 Task: Add a signature Juanita Young containing With sincere appreciation and gratitude, Juanita Young to email address softage.5@softage.net and add a label Debugging
Action: Mouse moved to (972, 80)
Screenshot: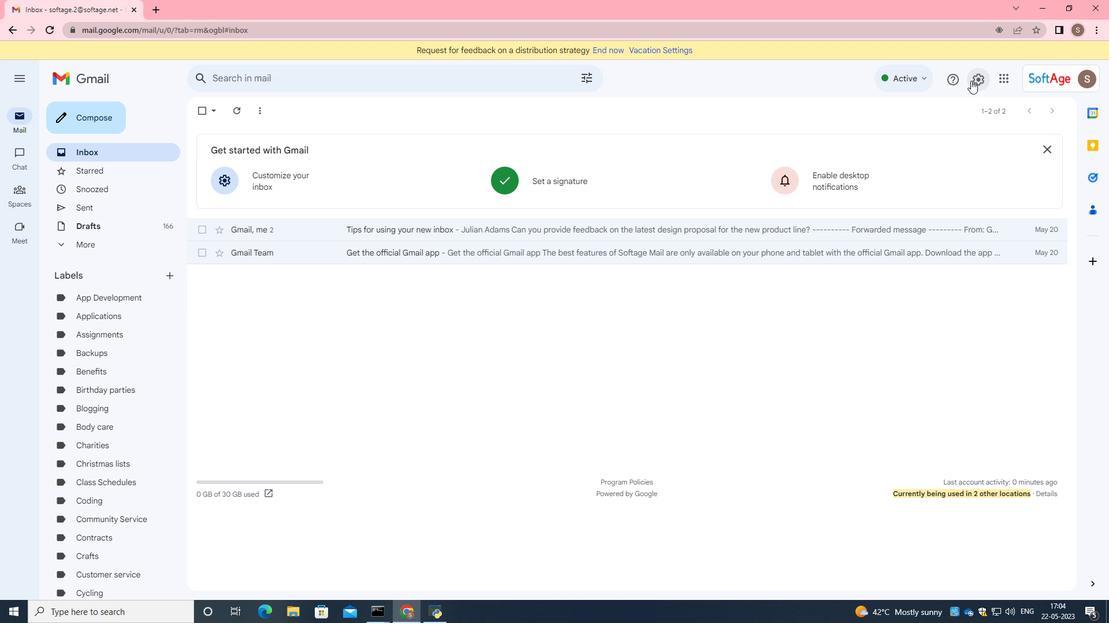 
Action: Mouse pressed left at (972, 80)
Screenshot: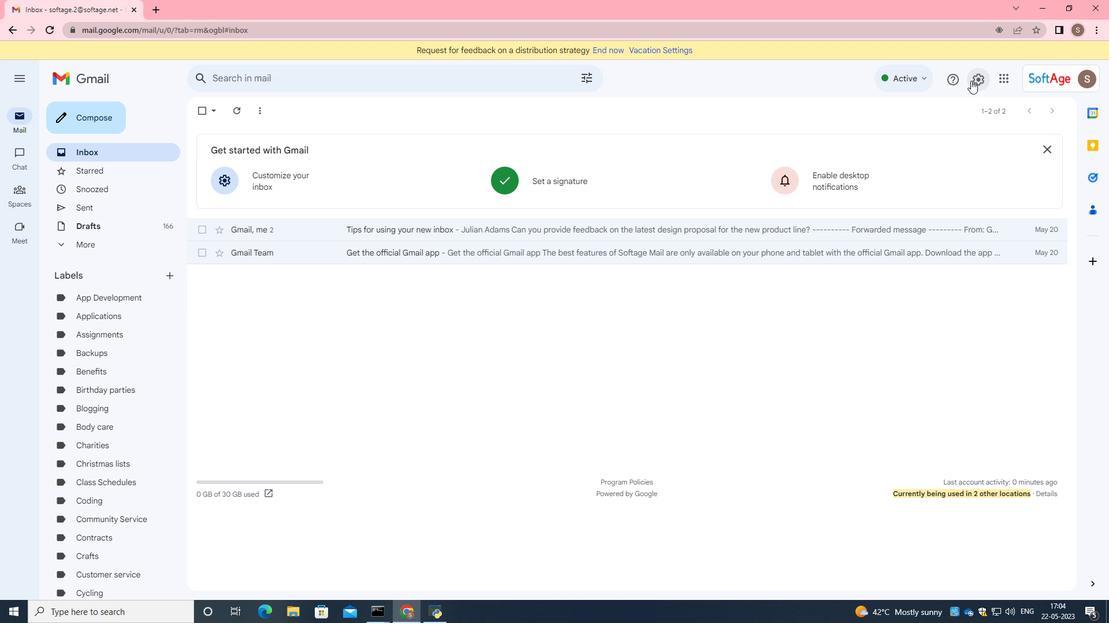 
Action: Mouse moved to (941, 137)
Screenshot: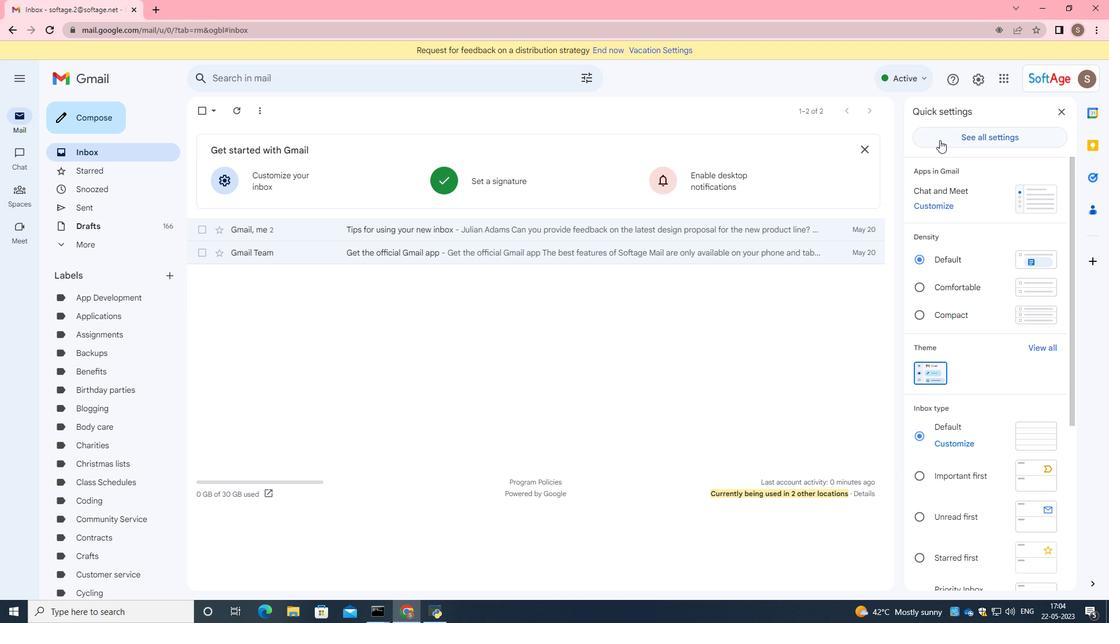 
Action: Mouse pressed left at (941, 137)
Screenshot: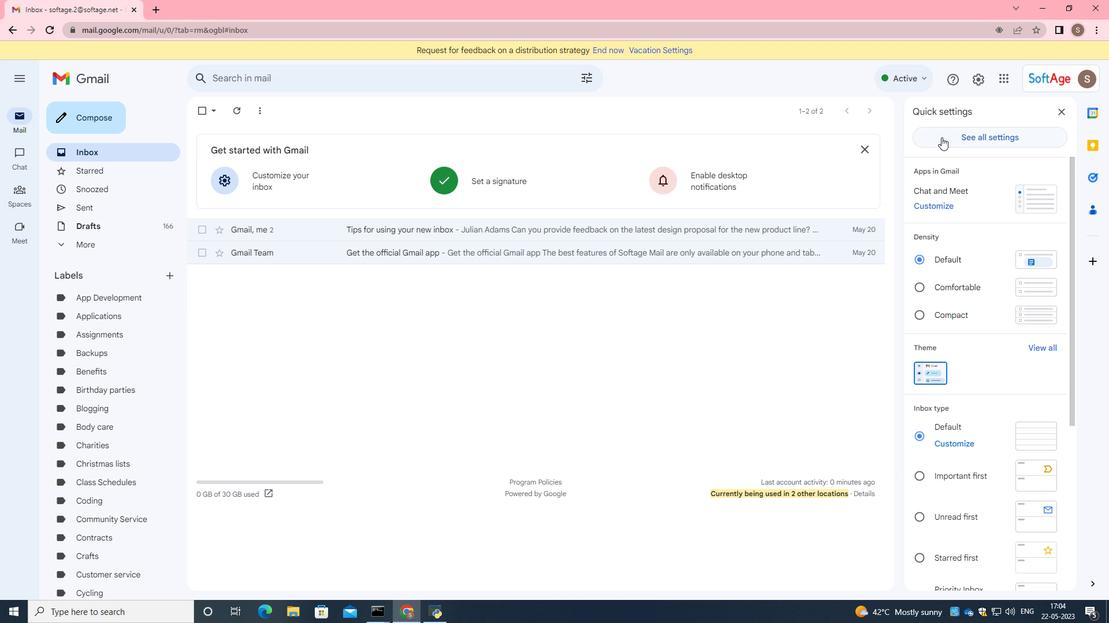 
Action: Mouse moved to (517, 280)
Screenshot: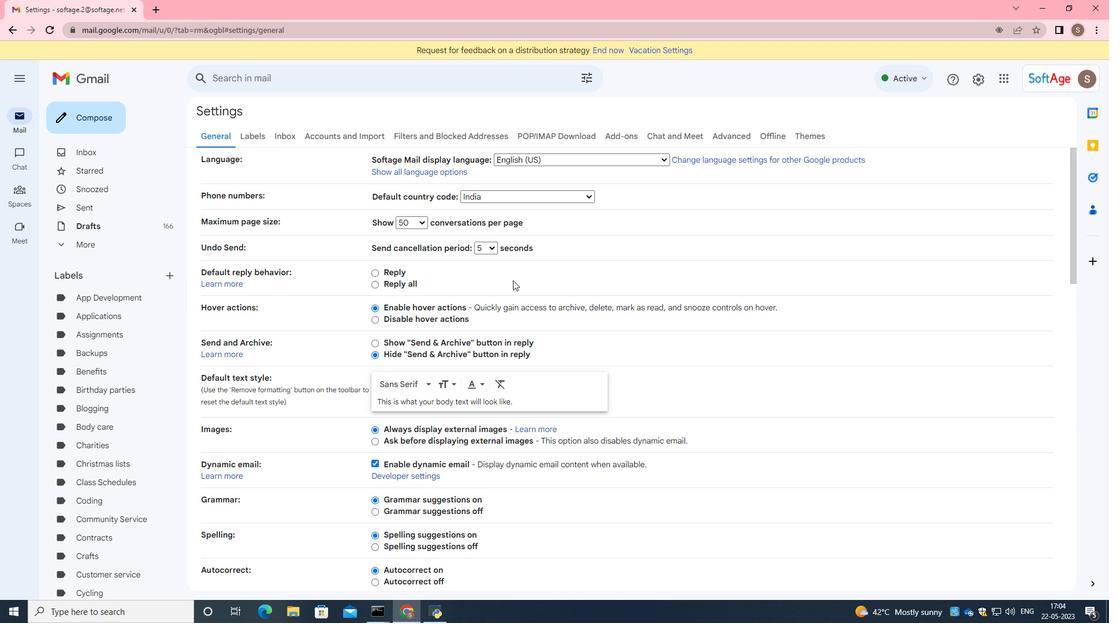 
Action: Mouse scrolled (517, 280) with delta (0, 0)
Screenshot: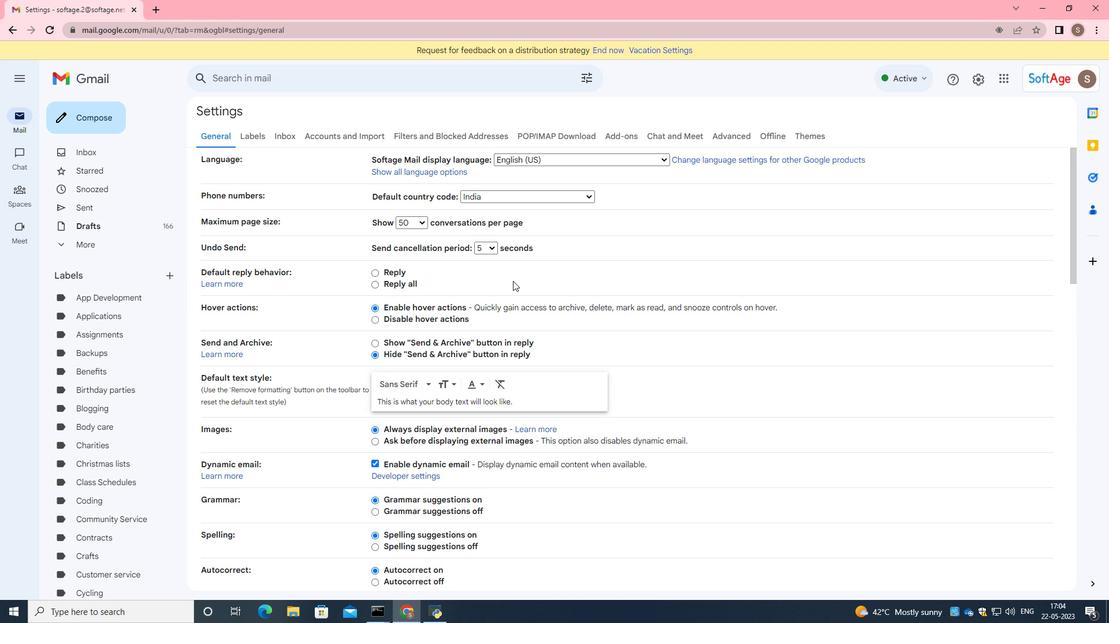 
Action: Mouse moved to (517, 280)
Screenshot: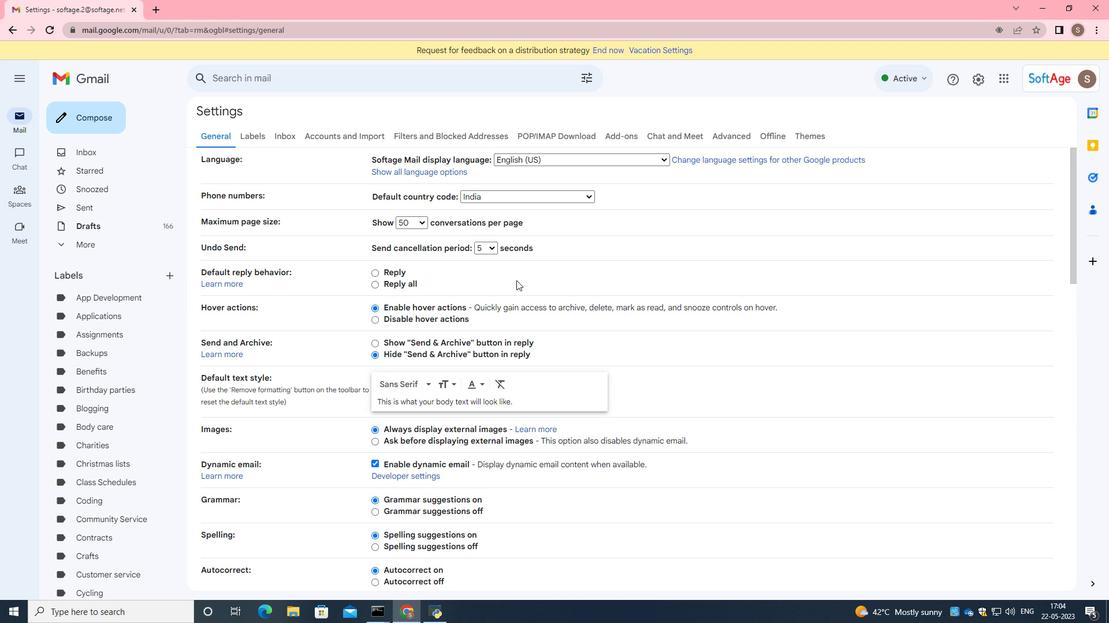 
Action: Mouse scrolled (517, 280) with delta (0, 0)
Screenshot: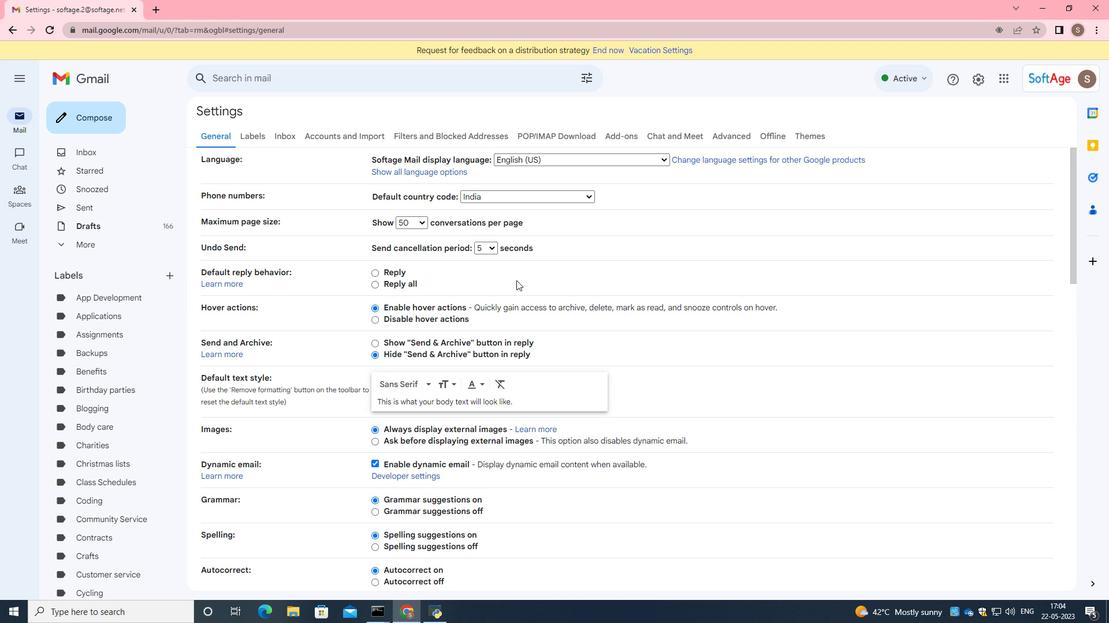 
Action: Mouse scrolled (517, 280) with delta (0, 0)
Screenshot: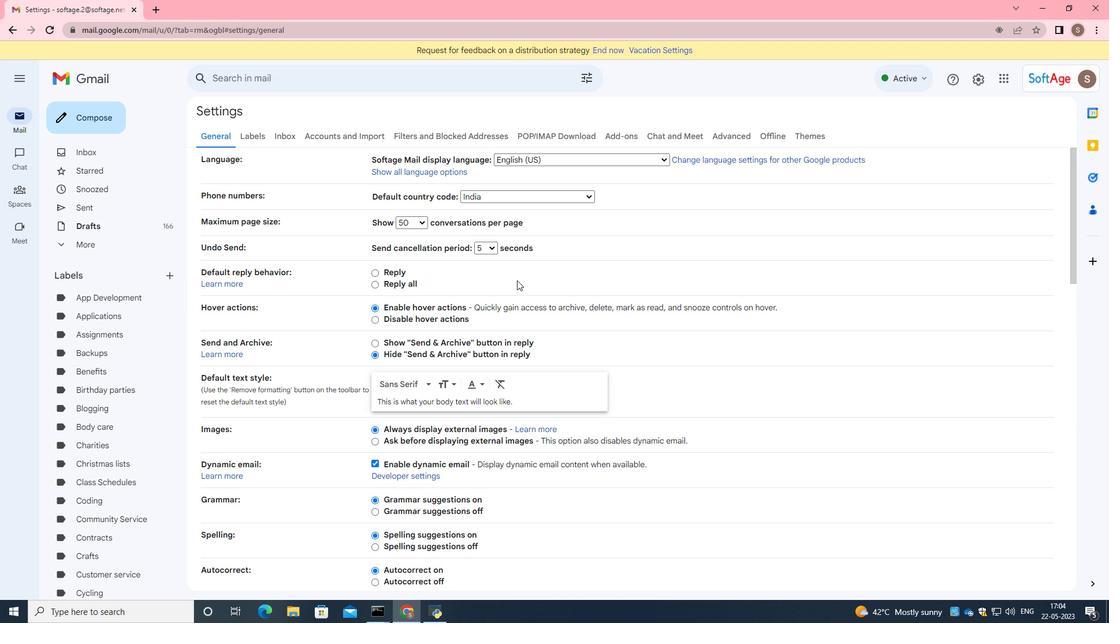 
Action: Mouse scrolled (517, 280) with delta (0, 0)
Screenshot: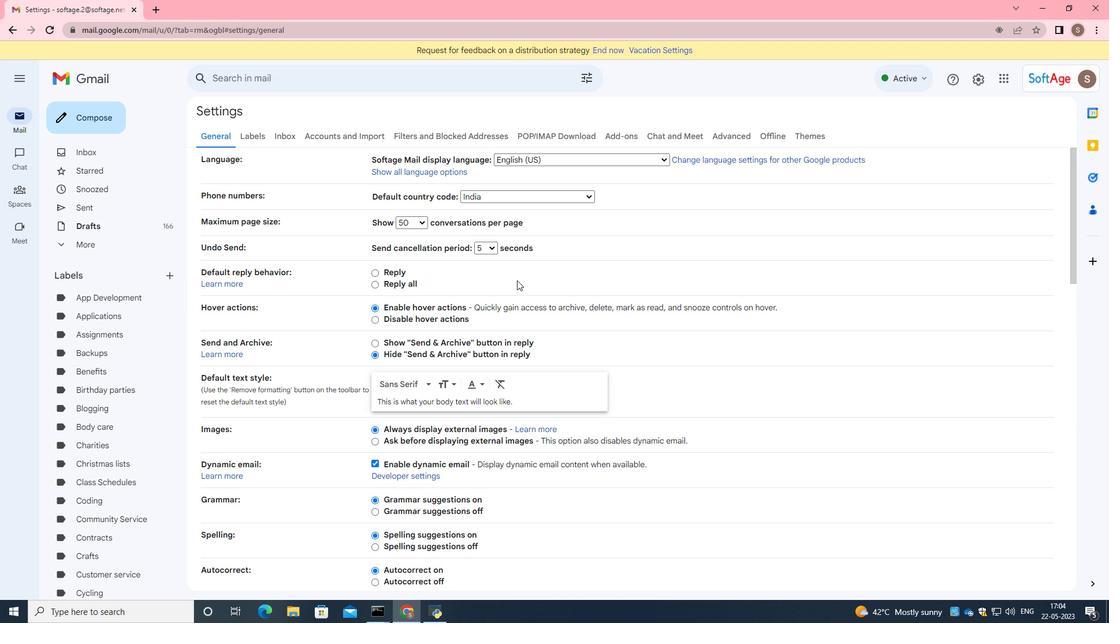 
Action: Mouse moved to (518, 280)
Screenshot: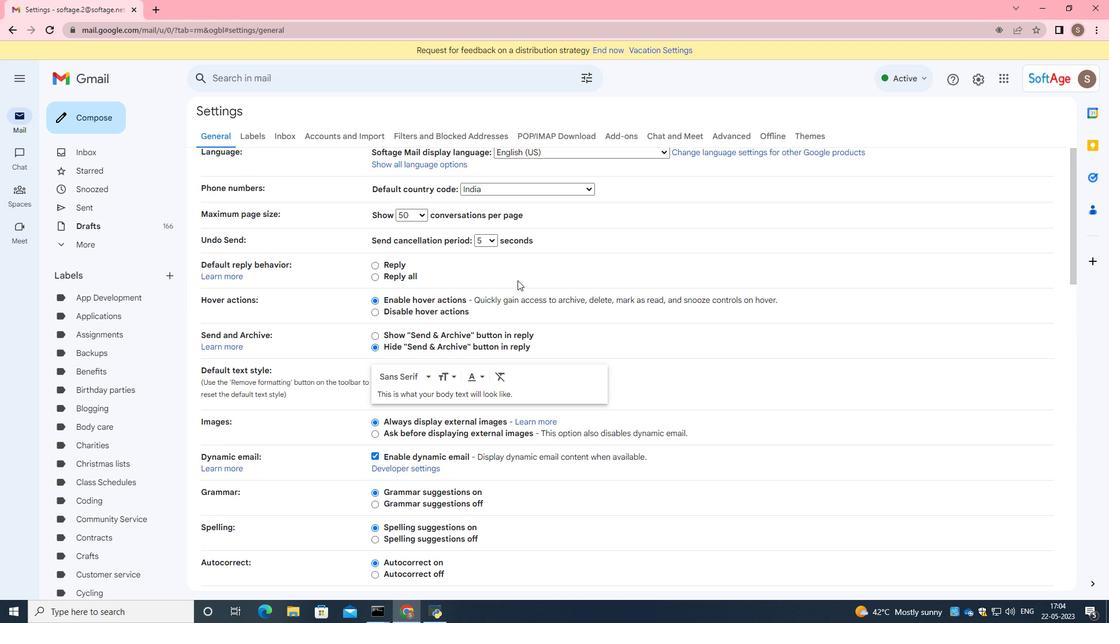 
Action: Mouse scrolled (518, 280) with delta (0, 0)
Screenshot: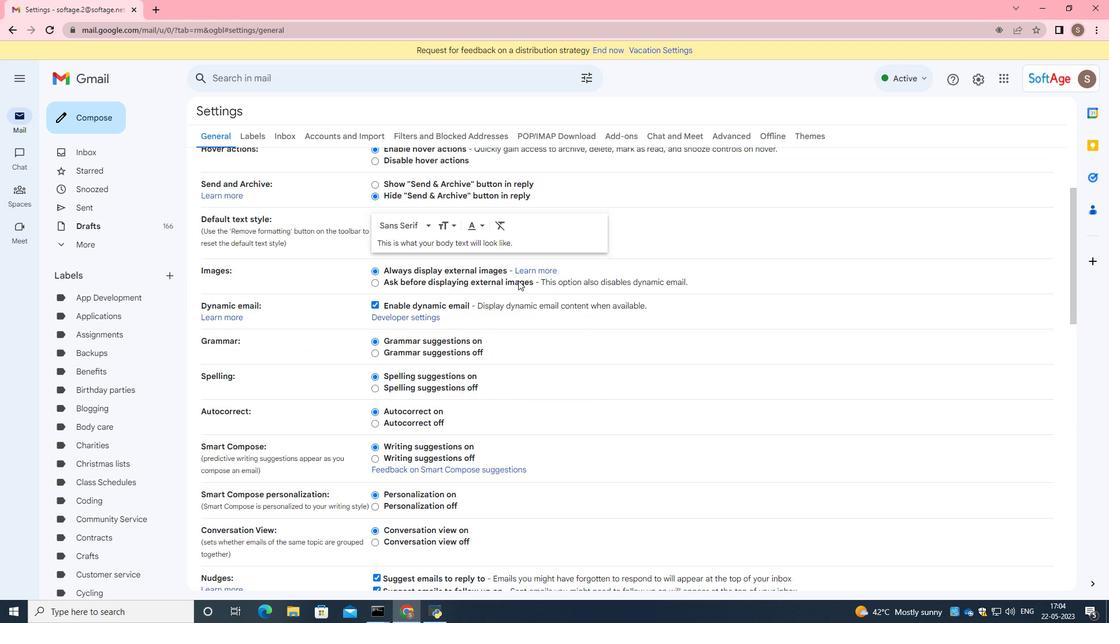 
Action: Mouse scrolled (518, 280) with delta (0, 0)
Screenshot: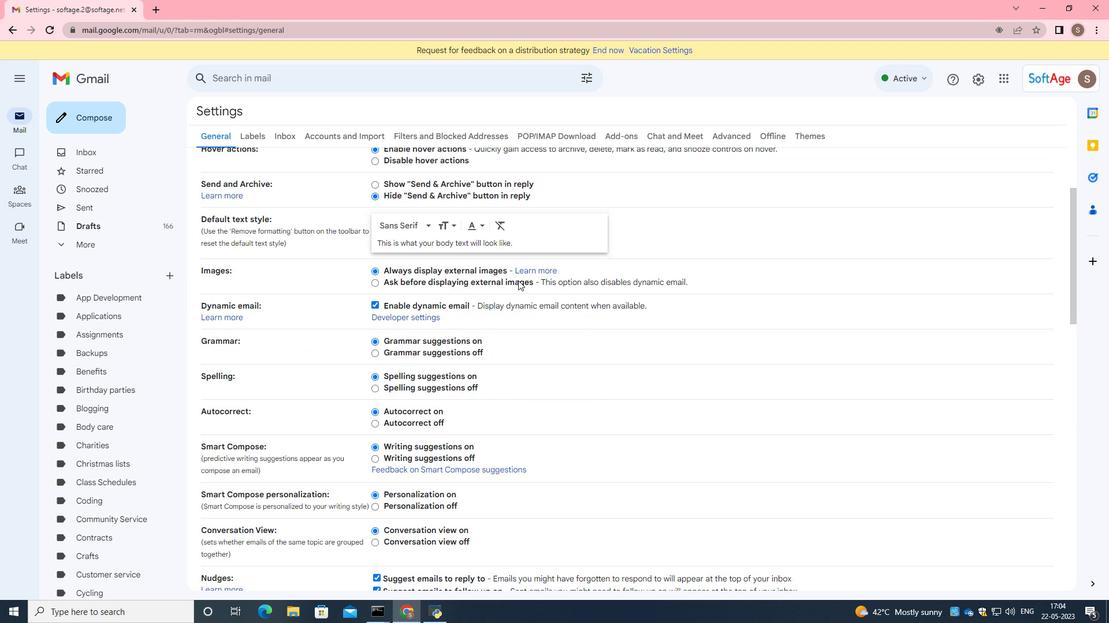 
Action: Mouse scrolled (518, 280) with delta (0, 0)
Screenshot: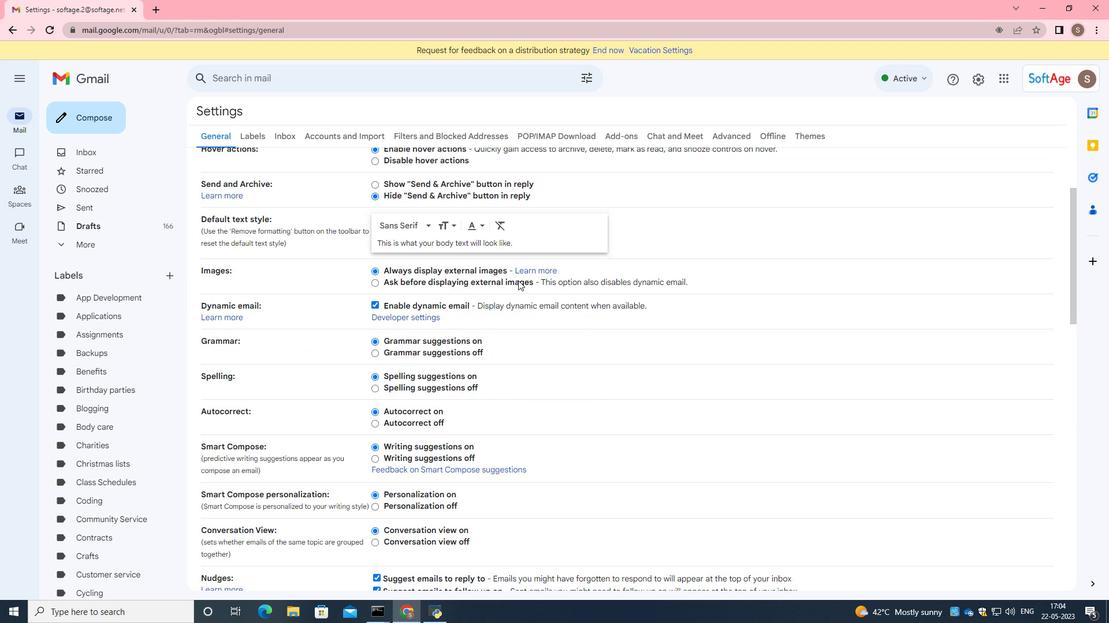 
Action: Mouse scrolled (518, 280) with delta (0, 0)
Screenshot: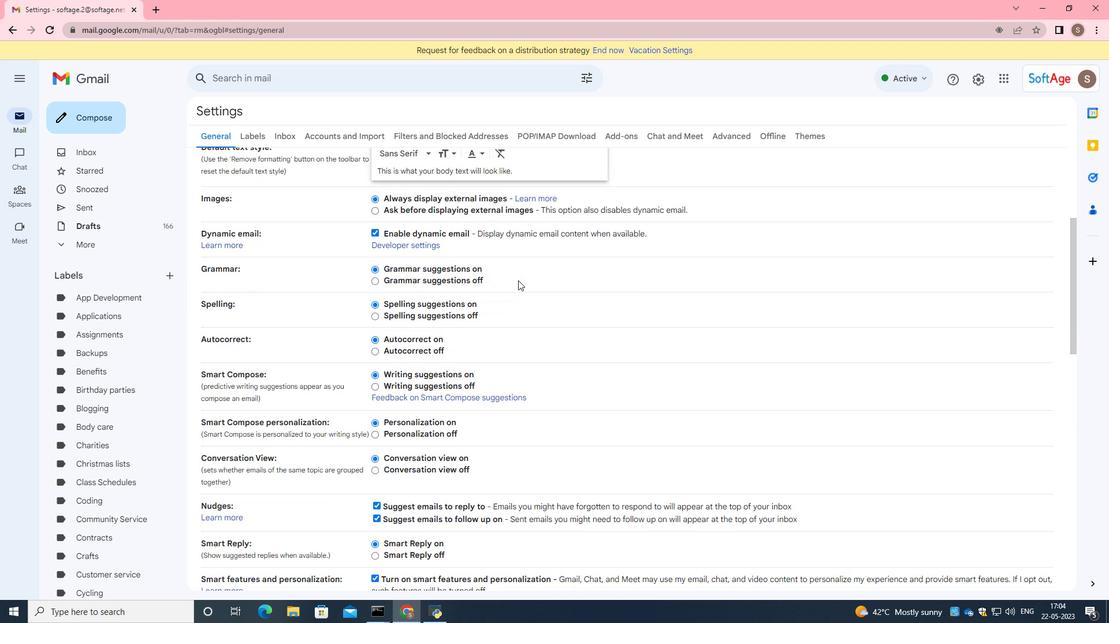 
Action: Mouse scrolled (518, 280) with delta (0, 0)
Screenshot: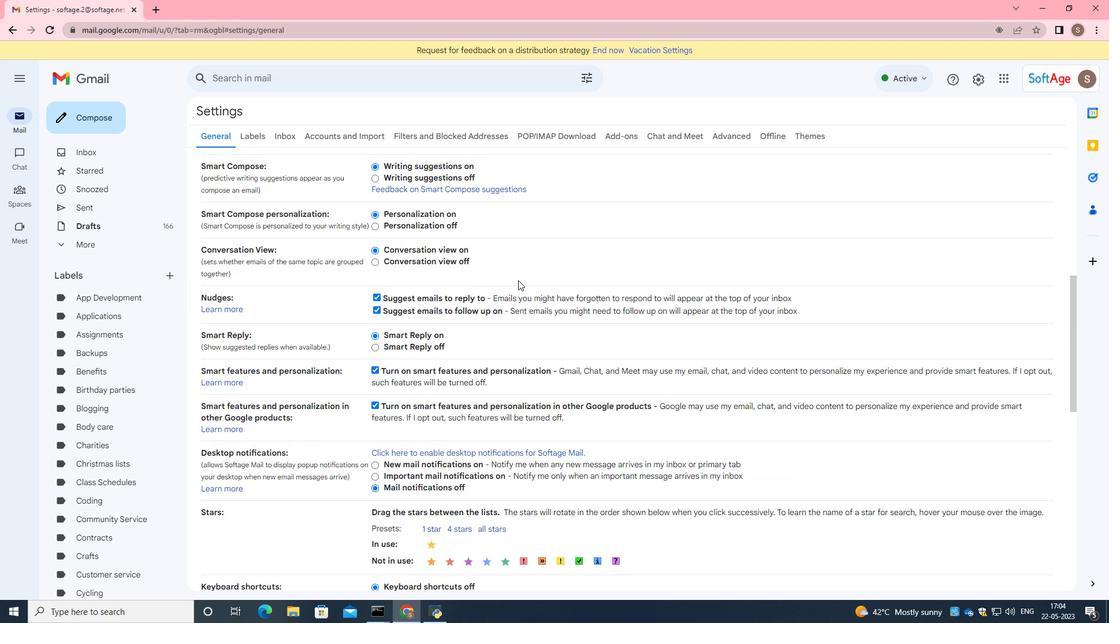 
Action: Mouse scrolled (518, 280) with delta (0, 0)
Screenshot: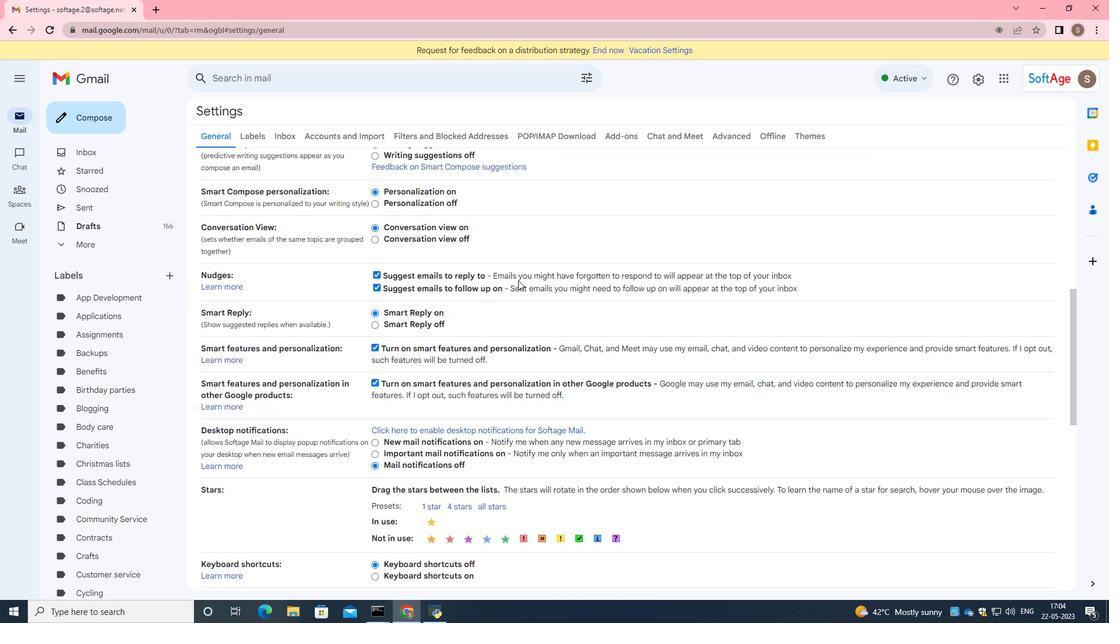 
Action: Mouse scrolled (518, 280) with delta (0, 0)
Screenshot: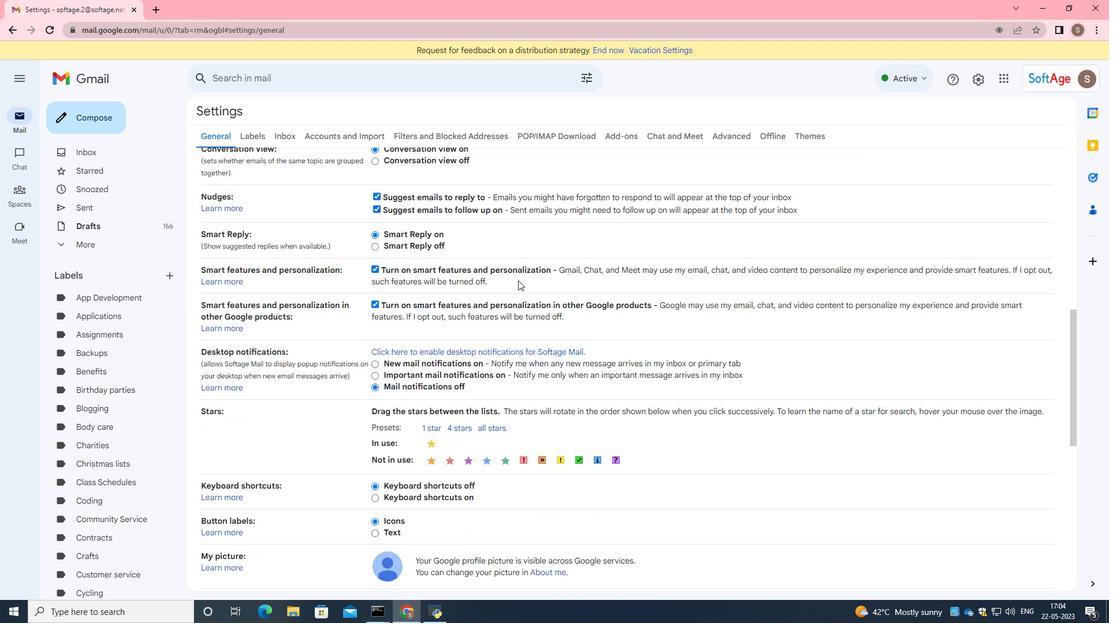 
Action: Mouse scrolled (518, 280) with delta (0, 0)
Screenshot: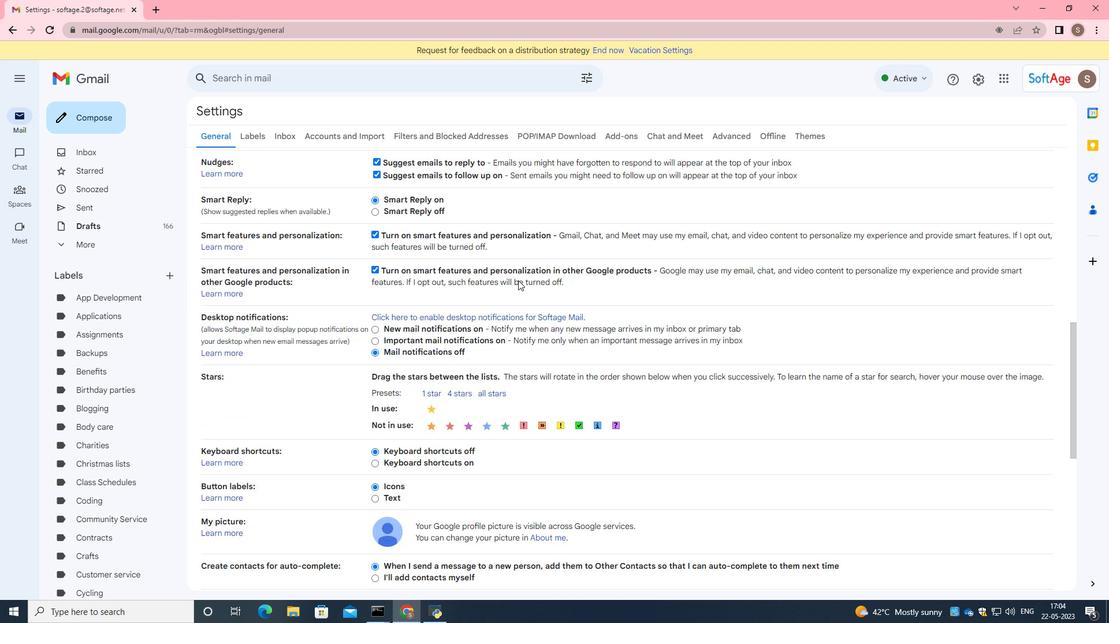 
Action: Mouse scrolled (518, 280) with delta (0, 0)
Screenshot: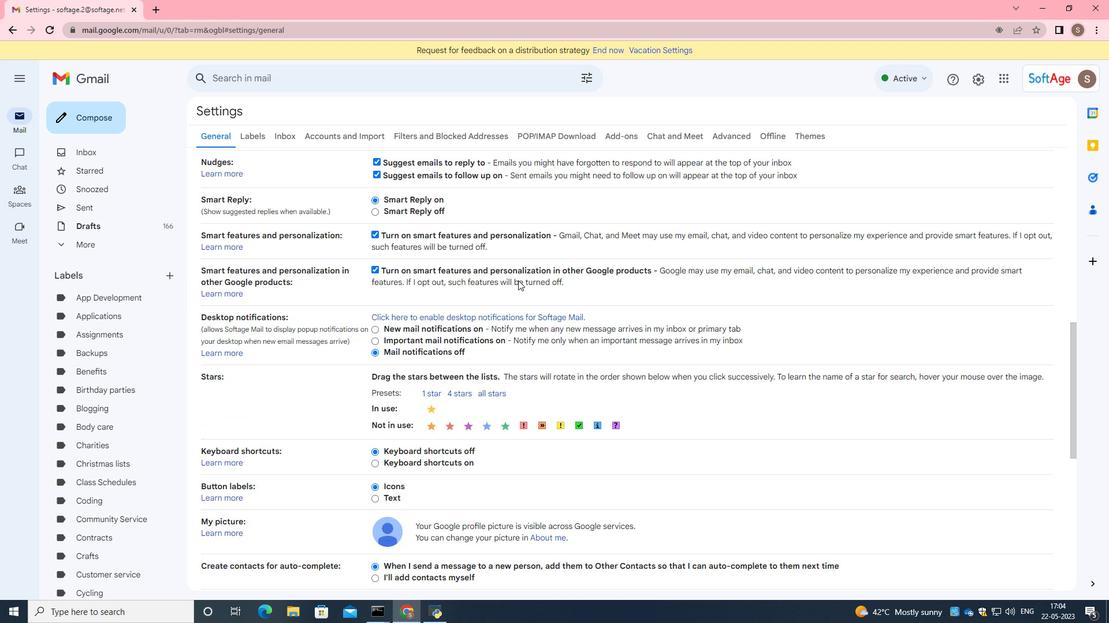 
Action: Mouse scrolled (518, 280) with delta (0, 0)
Screenshot: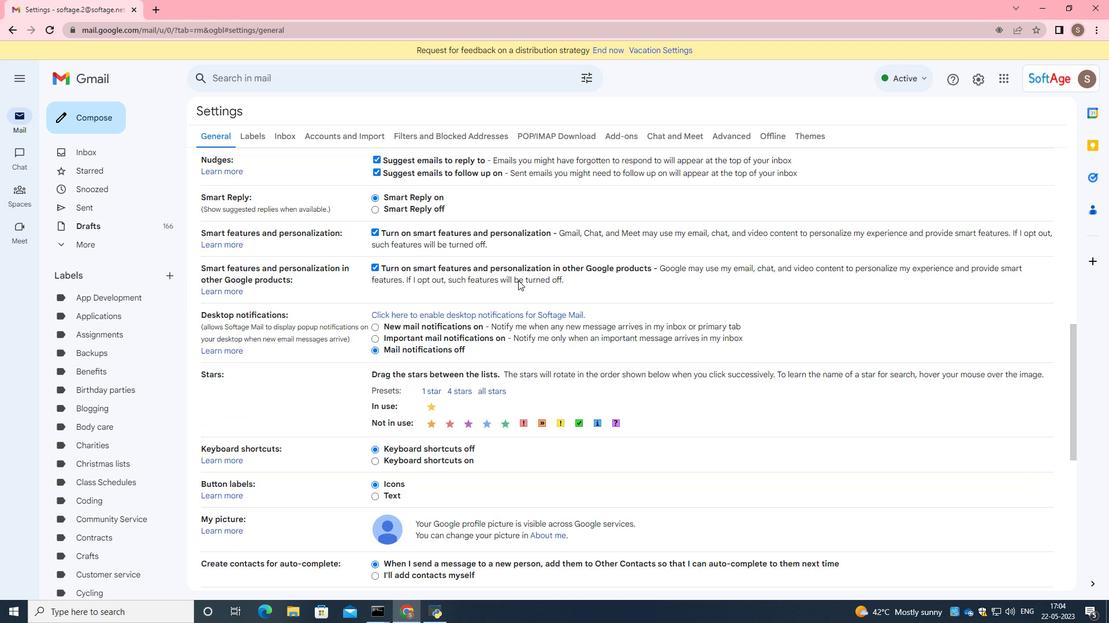 
Action: Mouse moved to (521, 286)
Screenshot: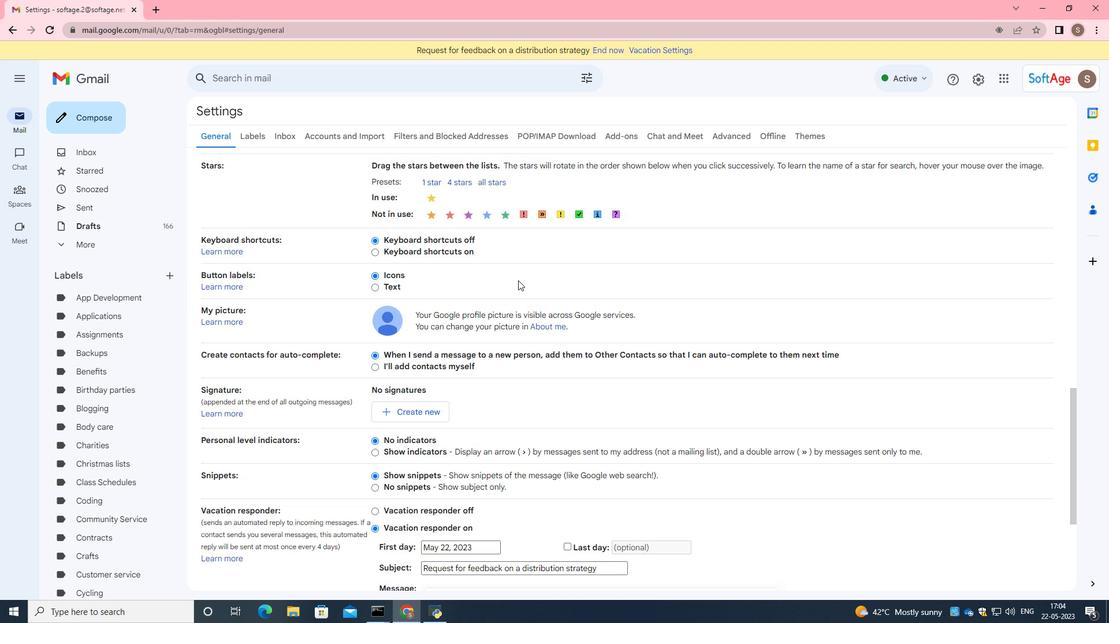 
Action: Mouse scrolled (521, 285) with delta (0, 0)
Screenshot: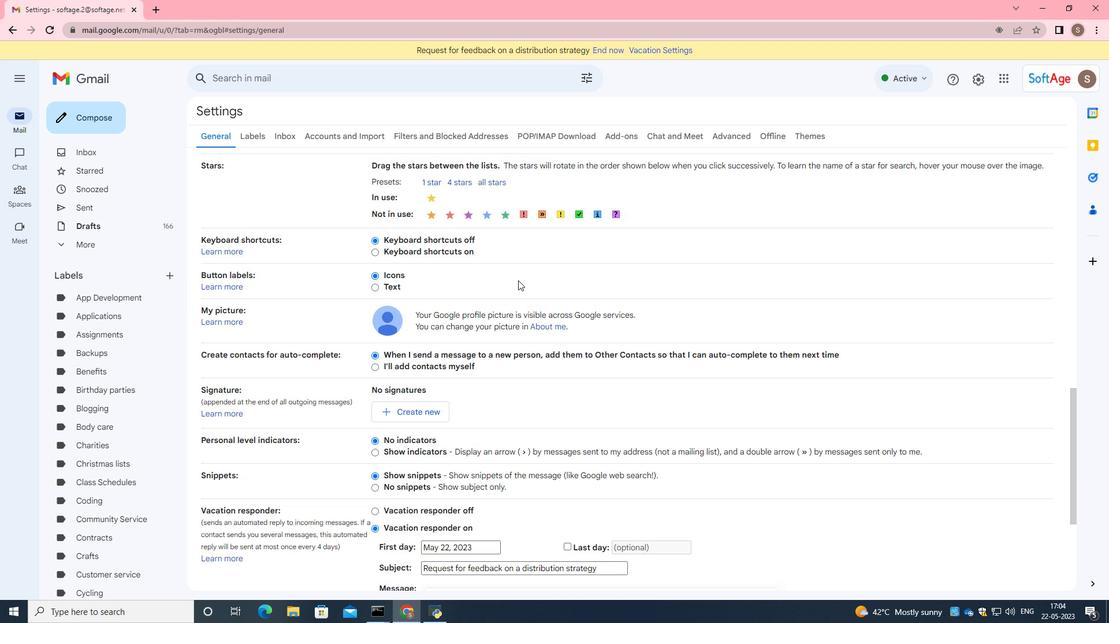 
Action: Mouse moved to (522, 290)
Screenshot: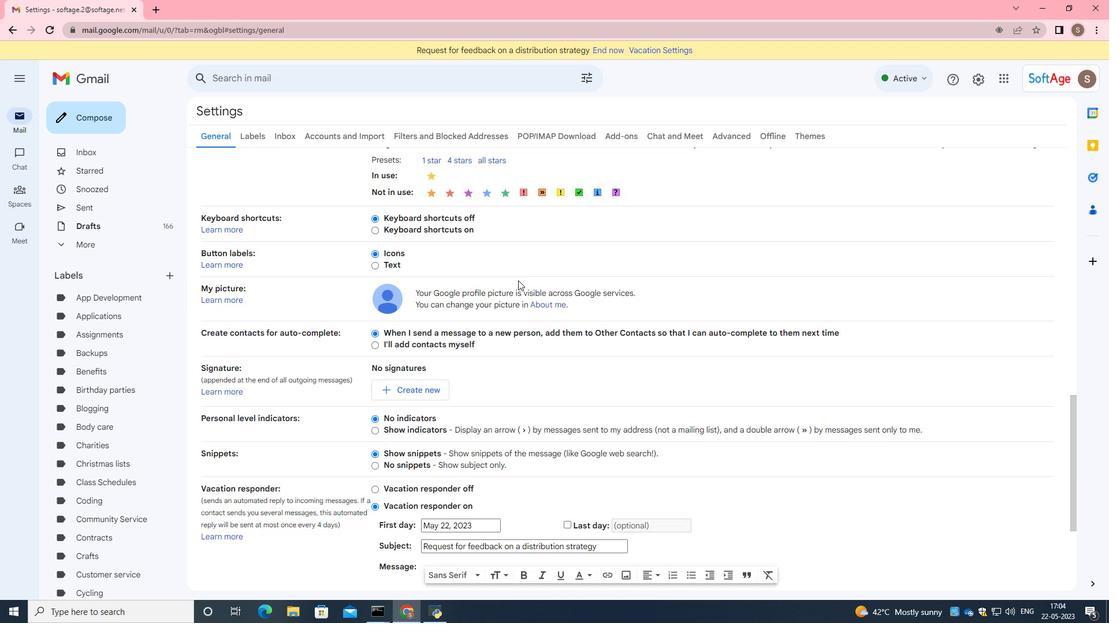 
Action: Mouse scrolled (522, 290) with delta (0, 0)
Screenshot: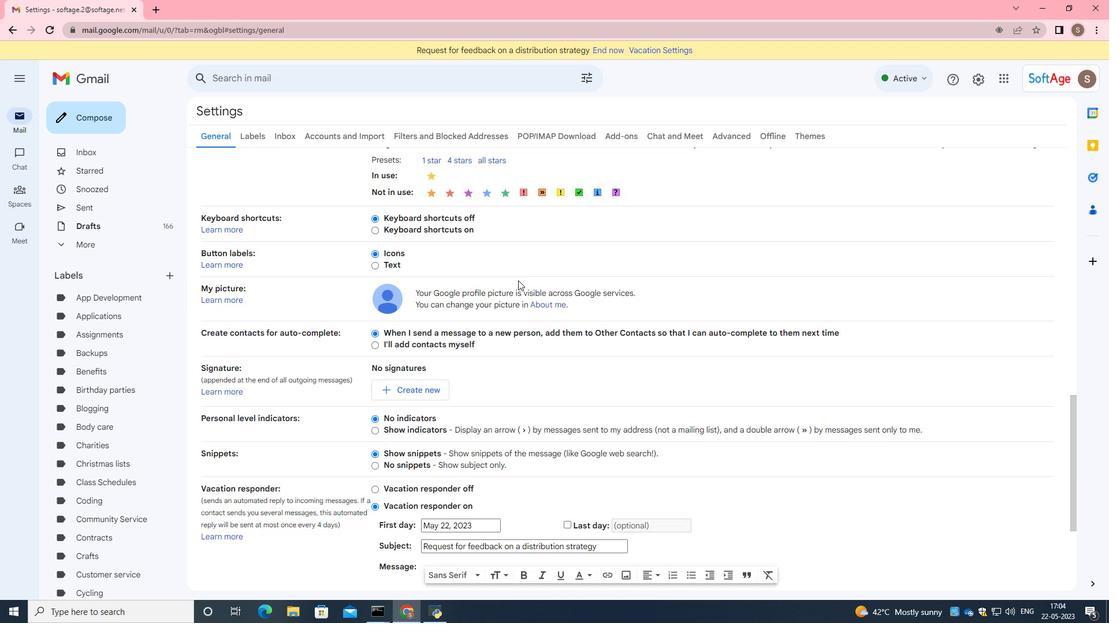 
Action: Mouse moved to (523, 291)
Screenshot: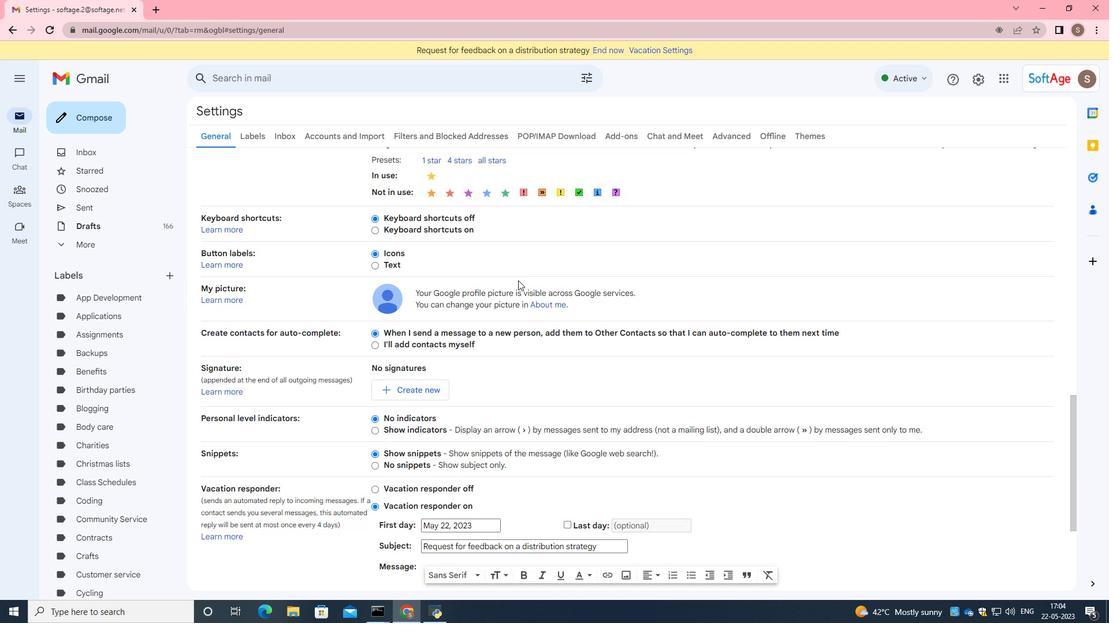 
Action: Mouse scrolled (523, 291) with delta (0, 0)
Screenshot: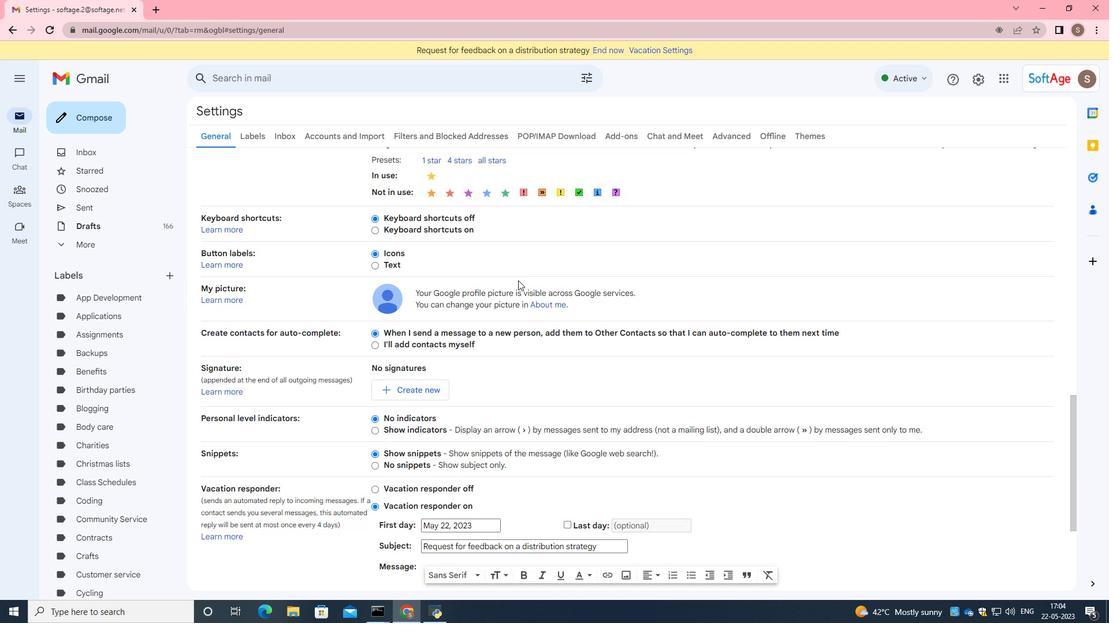 
Action: Mouse moved to (489, 272)
Screenshot: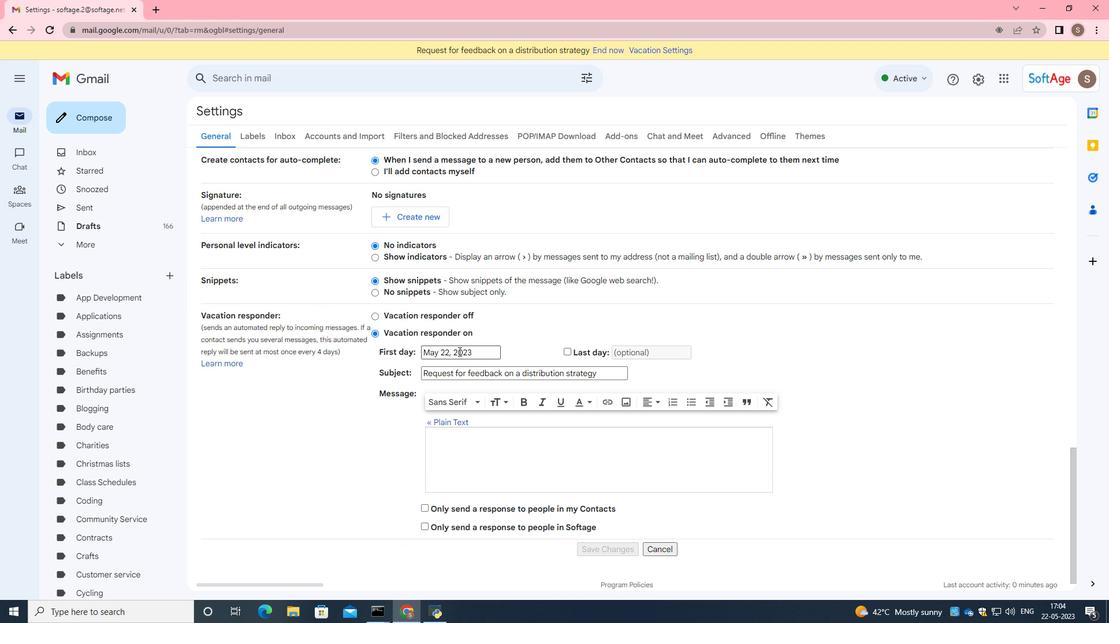 
Action: Mouse scrolled (489, 273) with delta (0, 0)
Screenshot: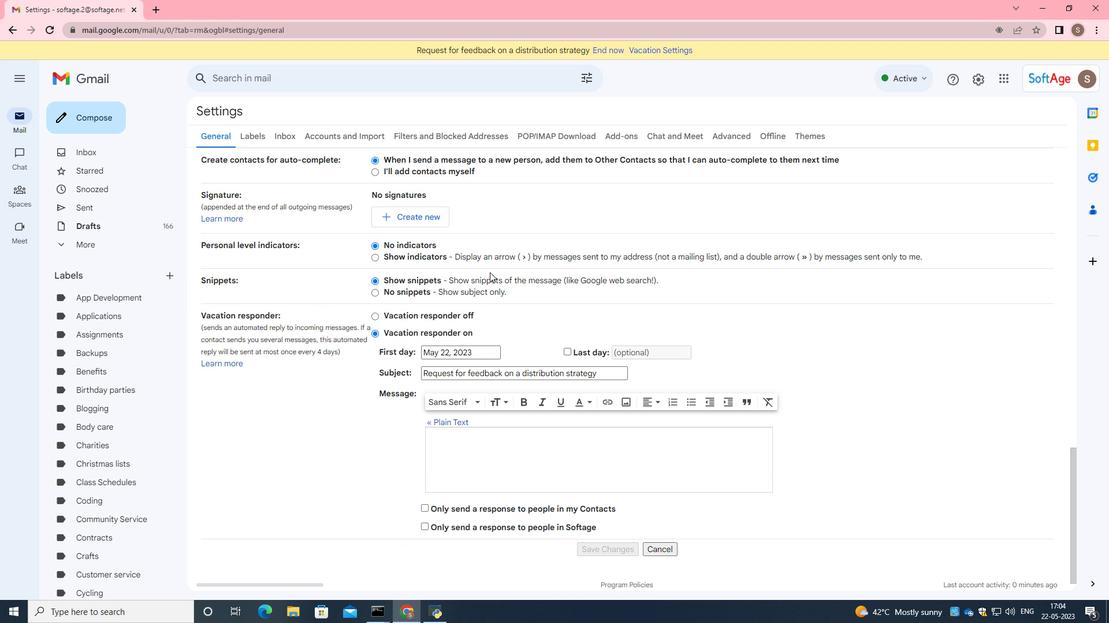 
Action: Mouse scrolled (489, 273) with delta (0, 0)
Screenshot: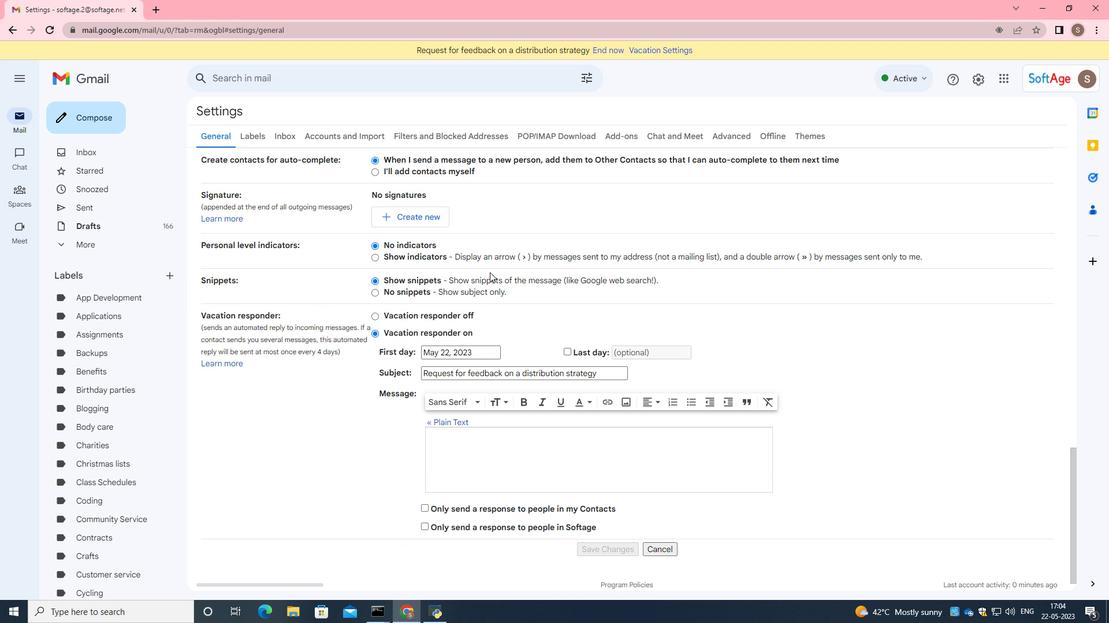 
Action: Mouse moved to (418, 339)
Screenshot: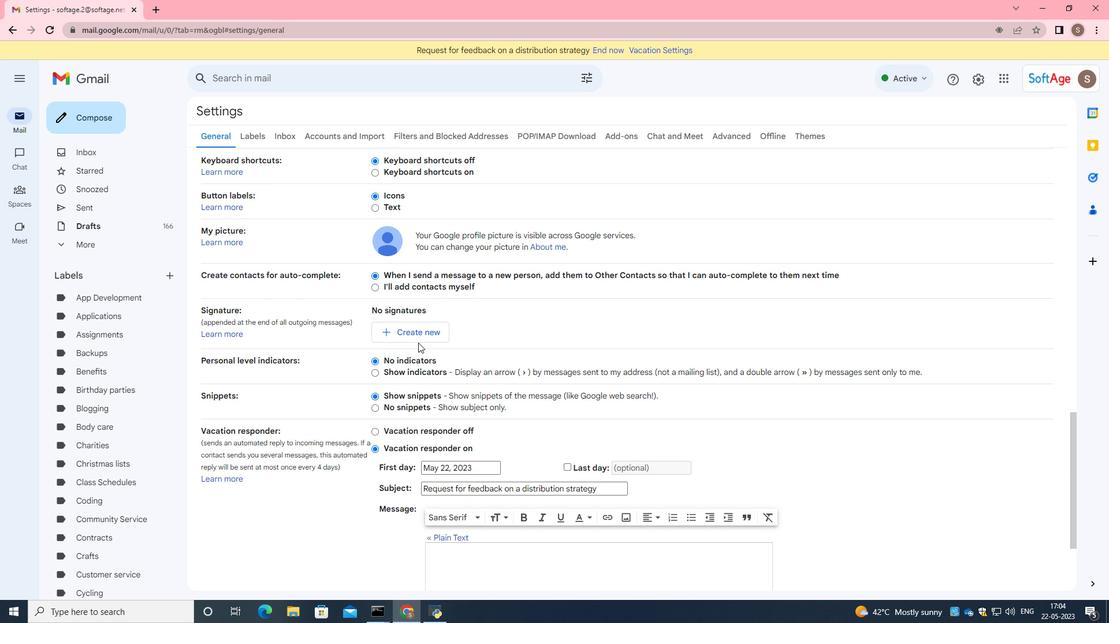 
Action: Mouse pressed left at (418, 339)
Screenshot: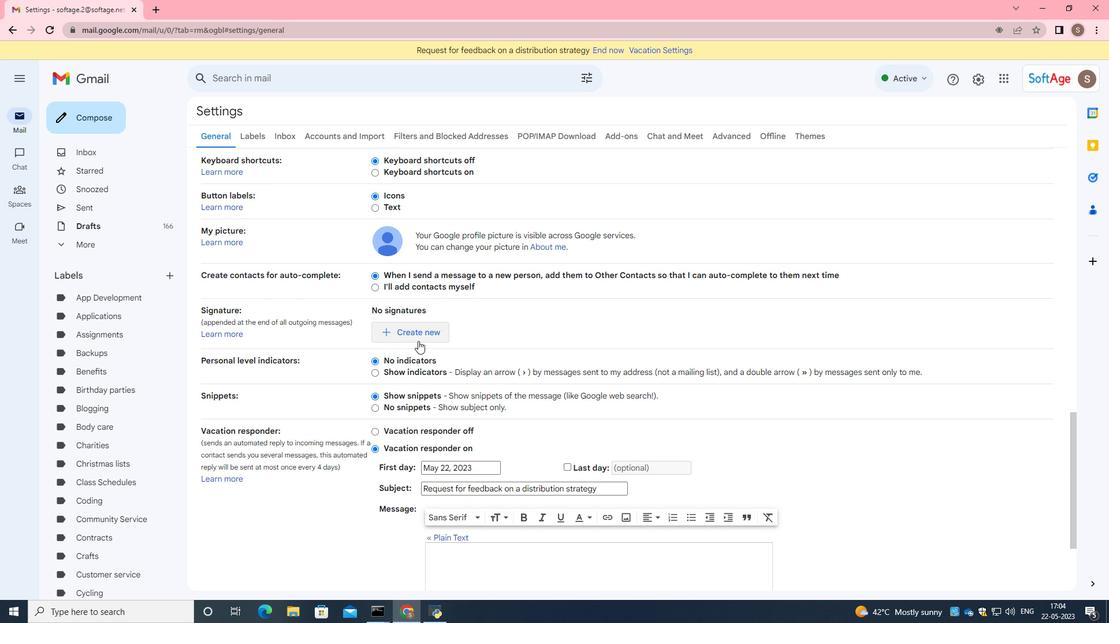 
Action: Mouse moved to (511, 313)
Screenshot: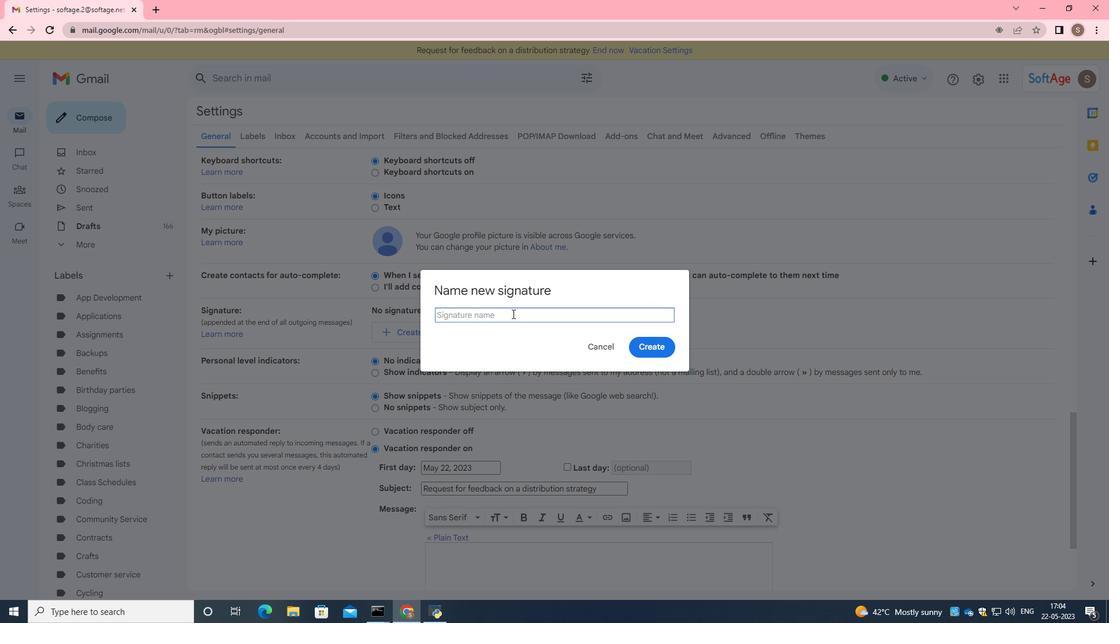 
Action: Key pressed <Key.caps_lock>J<Key.caps_lock>uanita<Key.space><Key.caps_lock><Key.caps_lock>y<Key.backspace><Key.caps_lock>Y<Key.caps_lock>oung
Screenshot: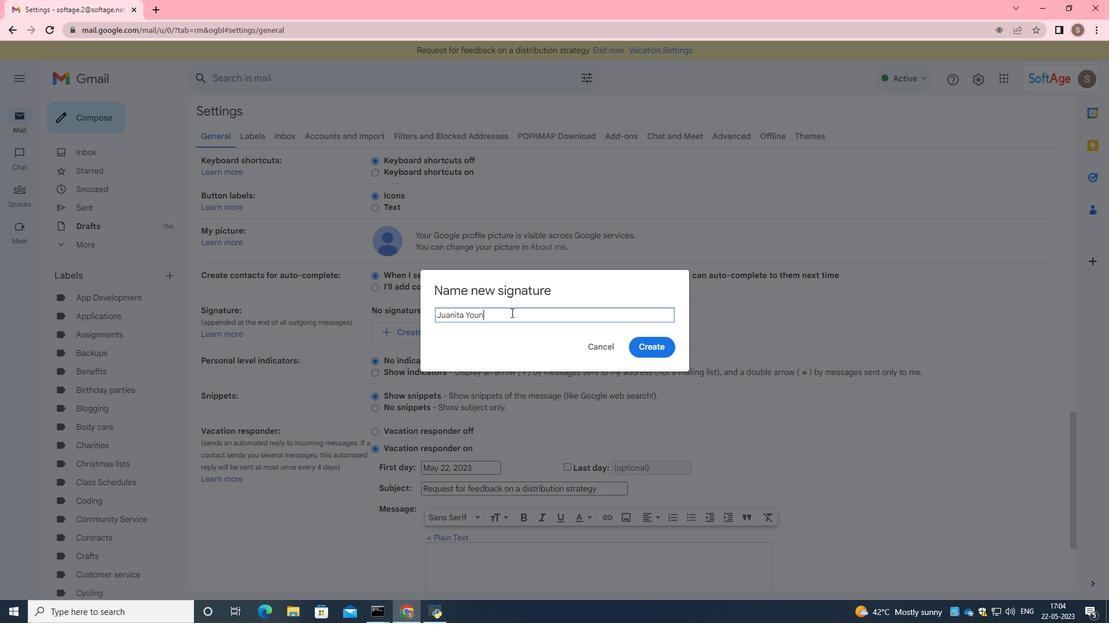 
Action: Mouse moved to (645, 347)
Screenshot: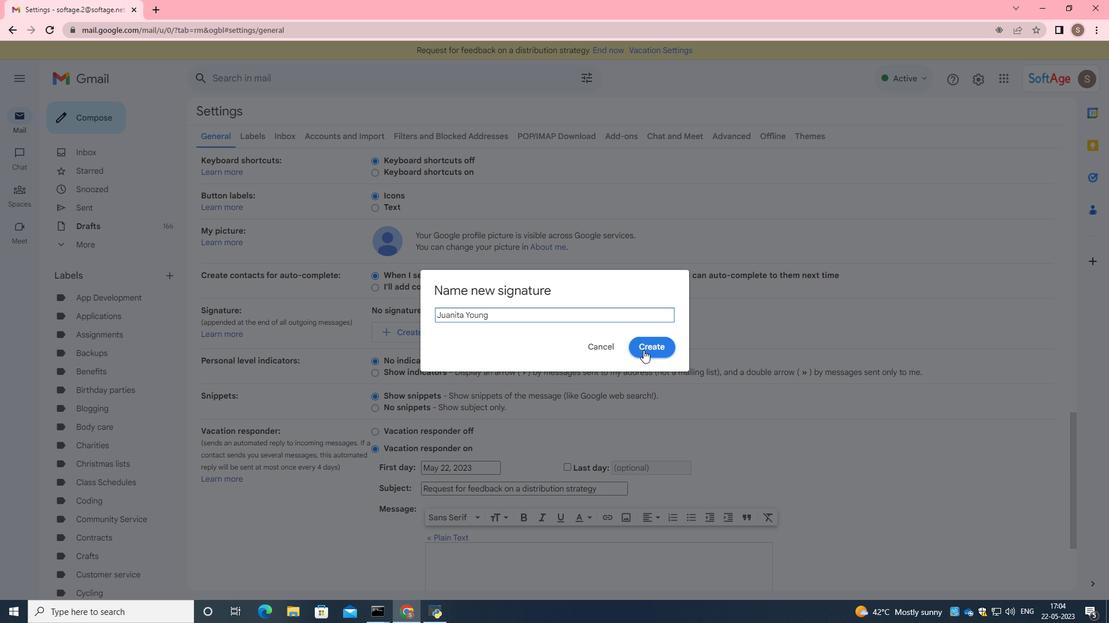 
Action: Mouse pressed left at (645, 347)
Screenshot: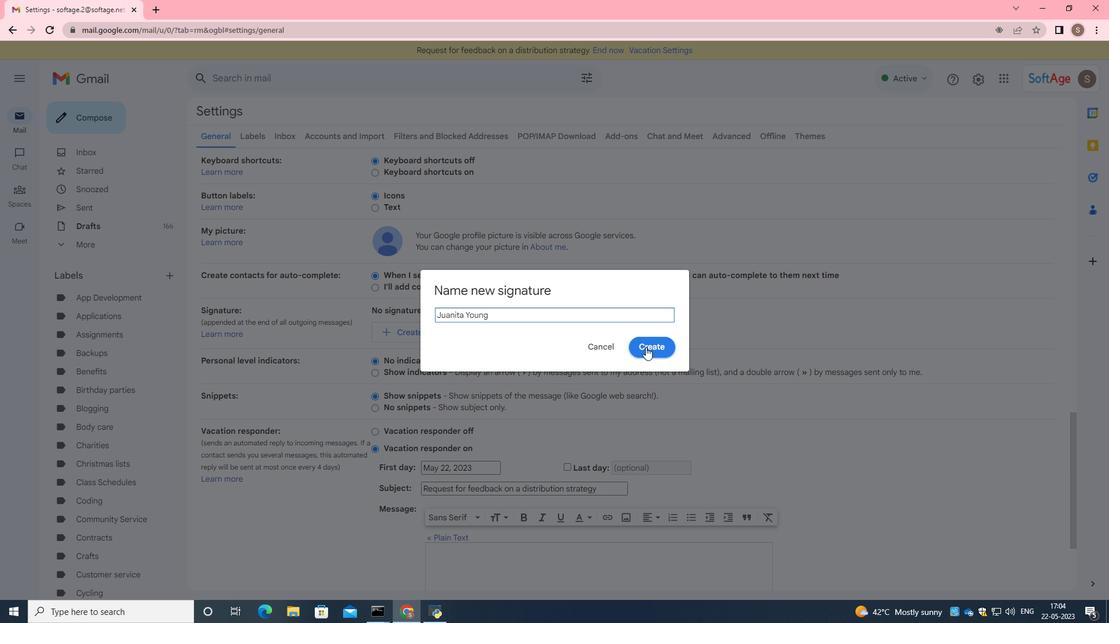 
Action: Mouse moved to (558, 342)
Screenshot: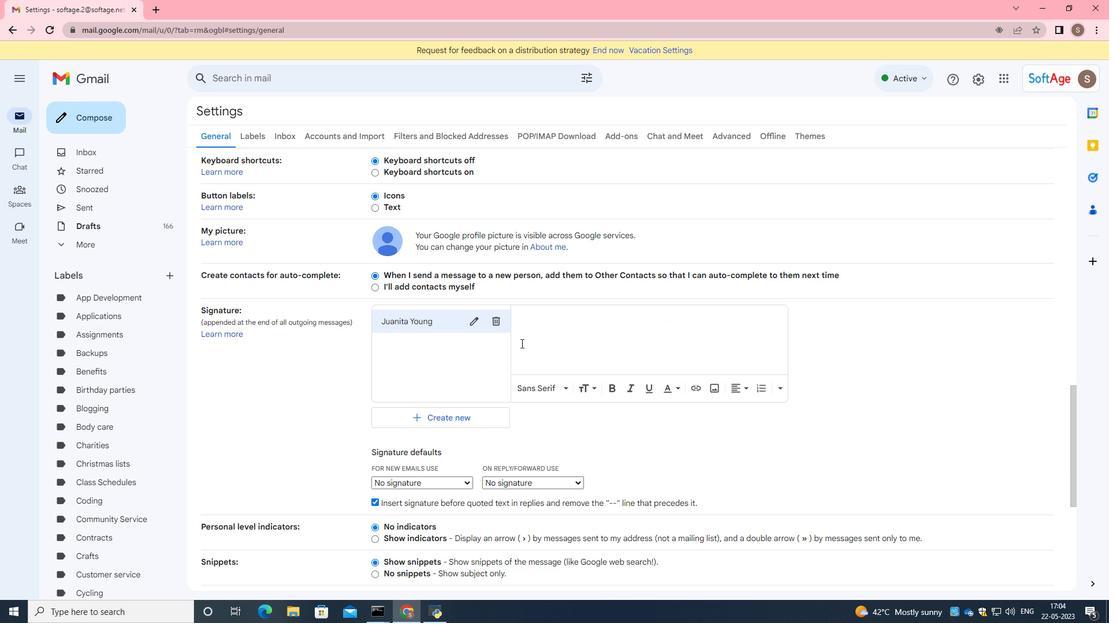 
Action: Mouse pressed left at (558, 342)
Screenshot: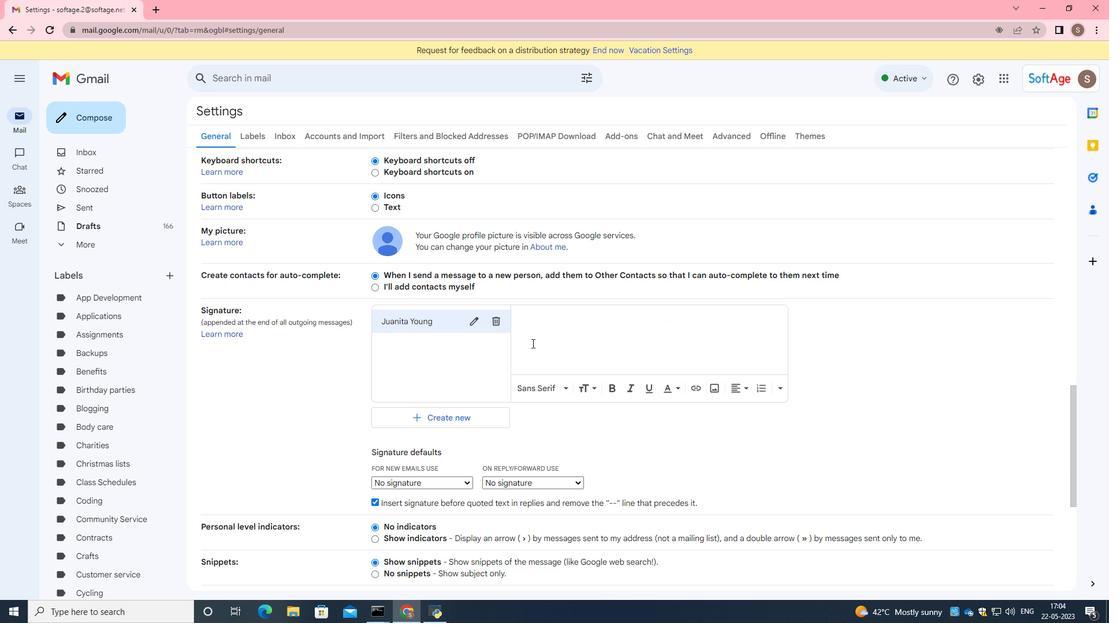 
Action: Key pressed <Key.caps_lock><Key.caps_lock>sic<Key.backspace>n<Key.backspace>c<Key.backspace>ncere<Key.space>appreciation<Key.space>and<Key.space>gratitude,<Key.enter><Key.caps_lock>G<Key.backspace>J<Key.caps_lock>uanita<Key.space><Key.caps_lock>Y<Key.caps_lock>oung
Screenshot: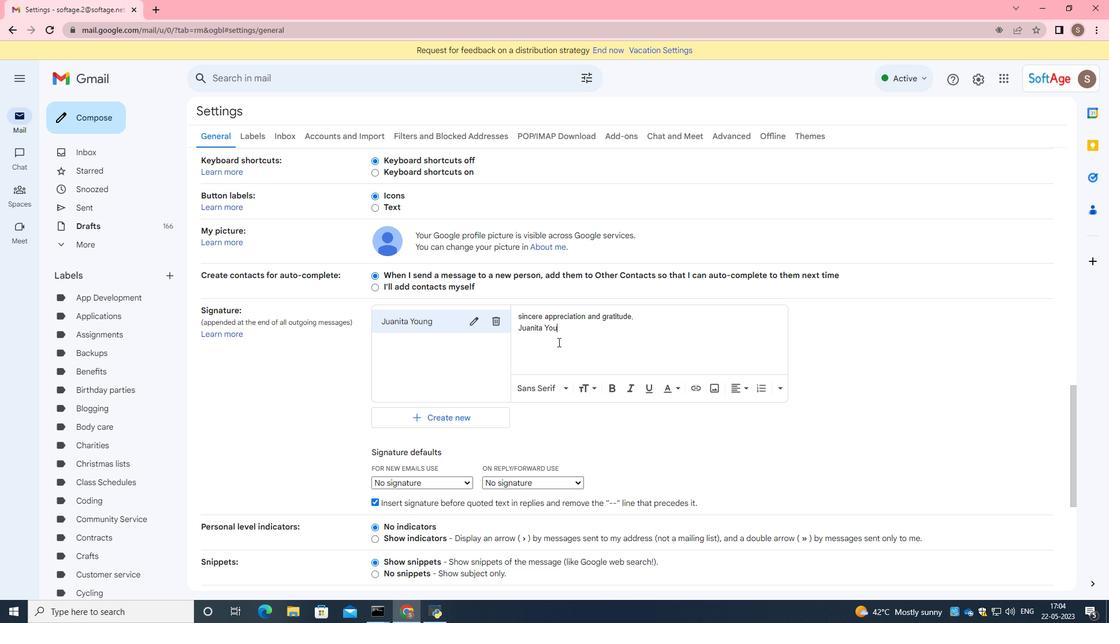 
Action: Mouse scrolled (558, 342) with delta (0, 0)
Screenshot: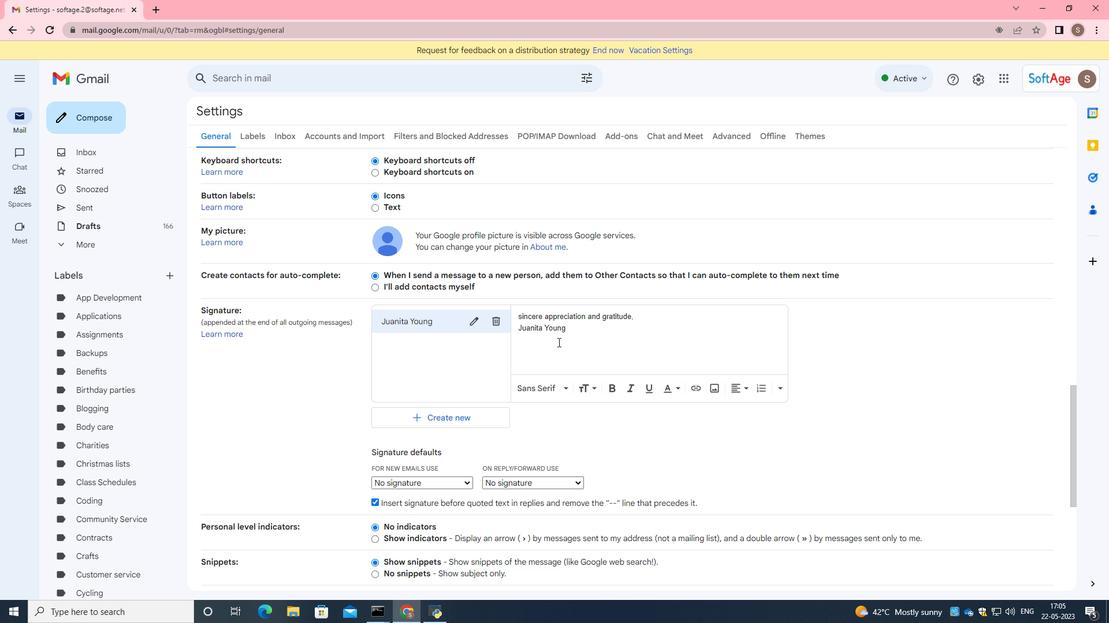 
Action: Mouse scrolled (558, 342) with delta (0, 0)
Screenshot: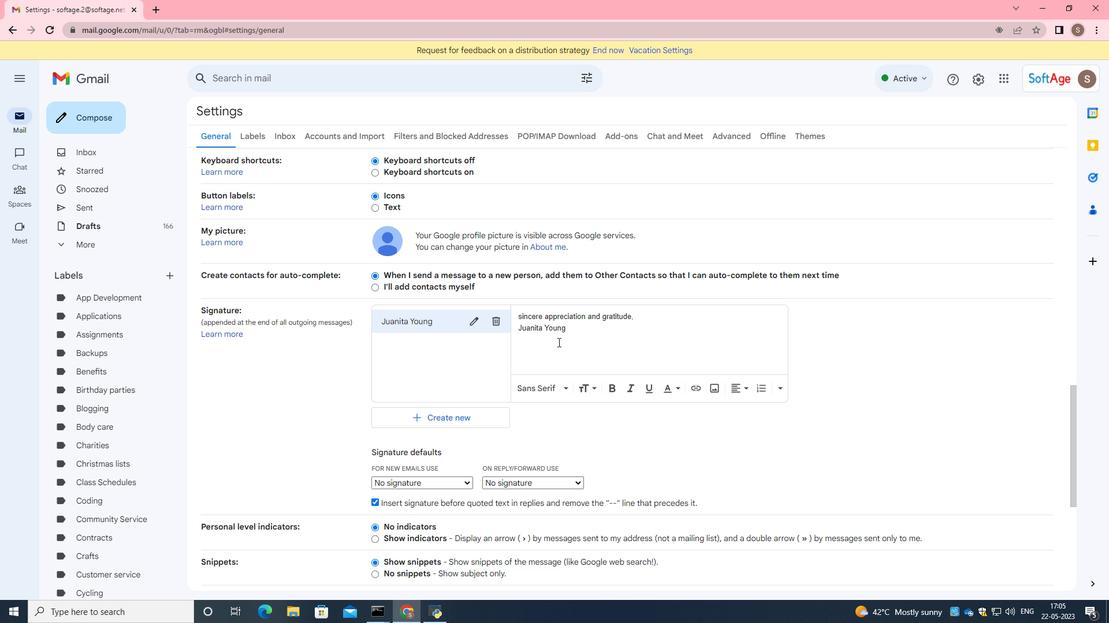 
Action: Mouse scrolled (558, 342) with delta (0, 0)
Screenshot: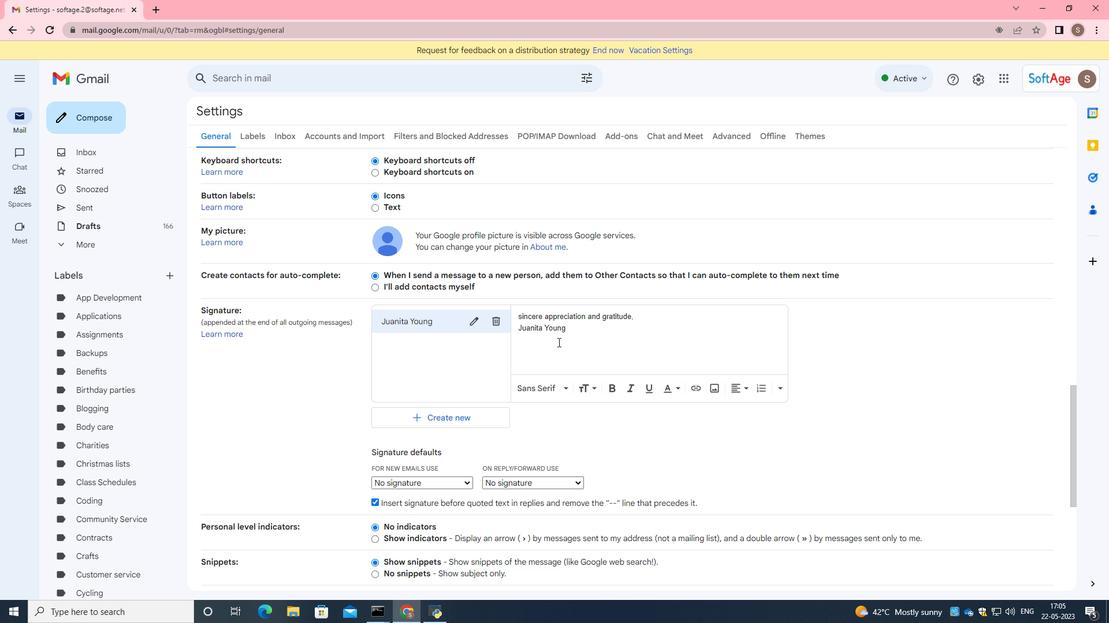 
Action: Mouse scrolled (558, 342) with delta (0, 0)
Screenshot: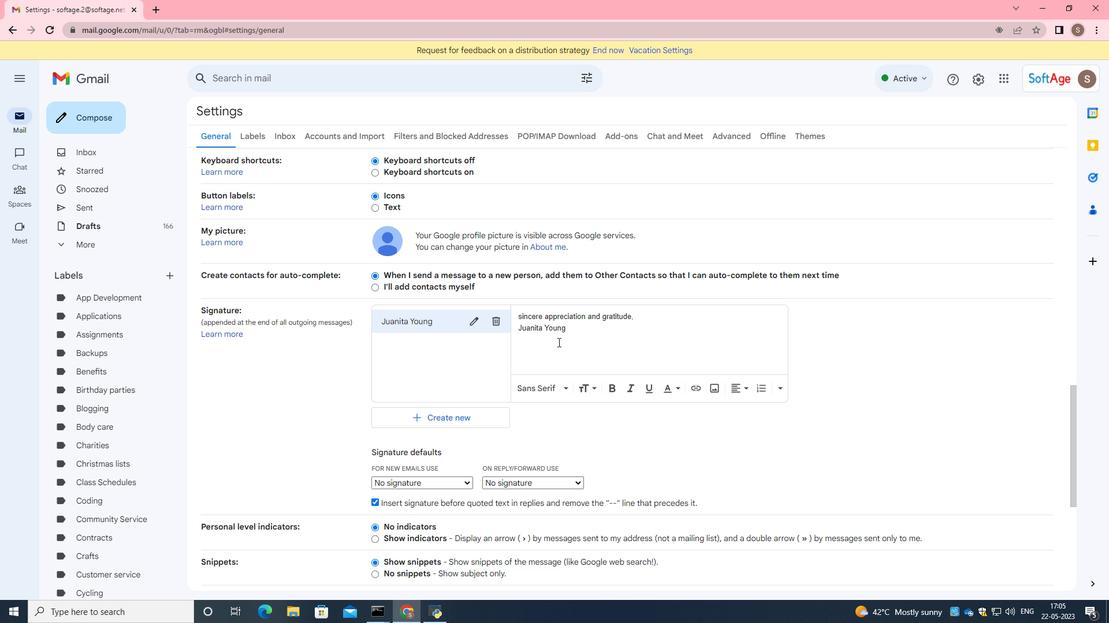 
Action: Mouse moved to (562, 346)
Screenshot: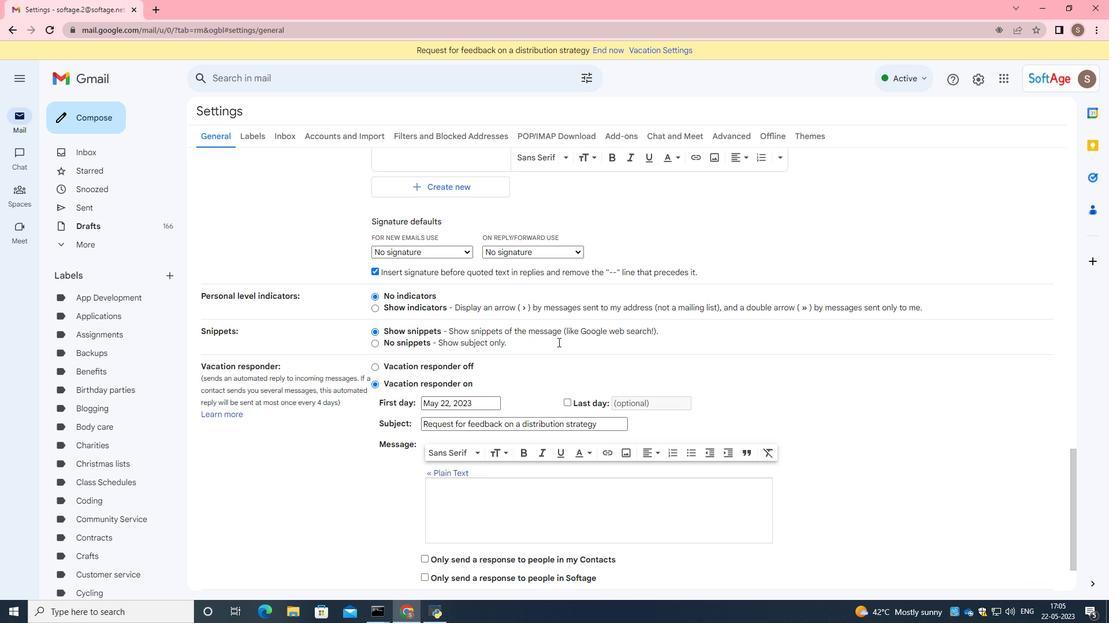 
Action: Mouse scrolled (562, 345) with delta (0, 0)
Screenshot: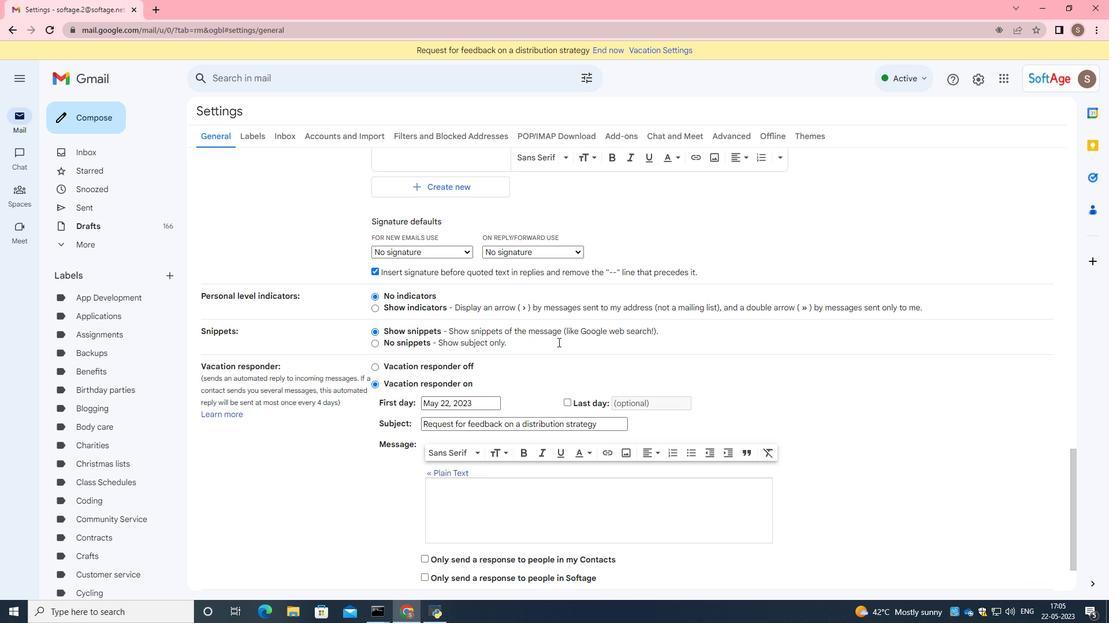 
Action: Mouse moved to (562, 350)
Screenshot: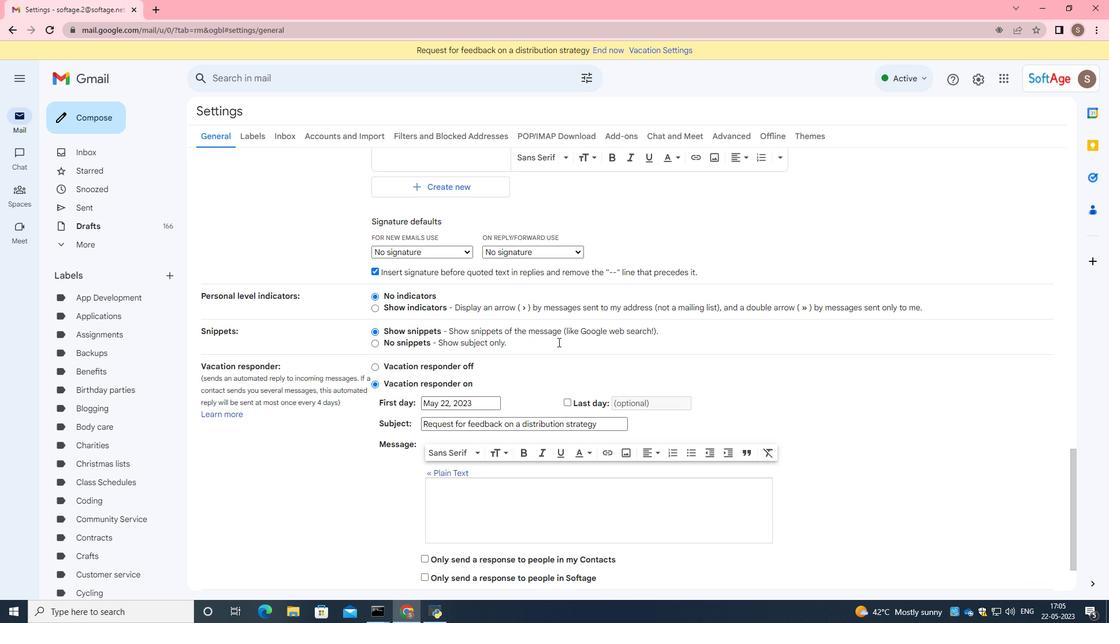 
Action: Mouse scrolled (562, 350) with delta (0, 0)
Screenshot: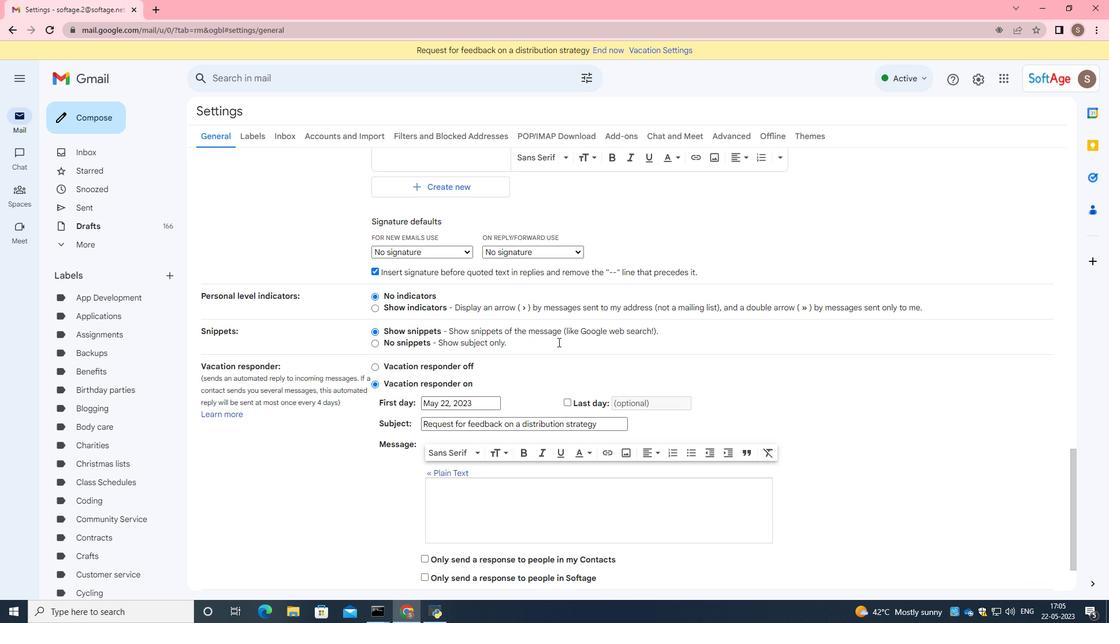 
Action: Mouse moved to (563, 351)
Screenshot: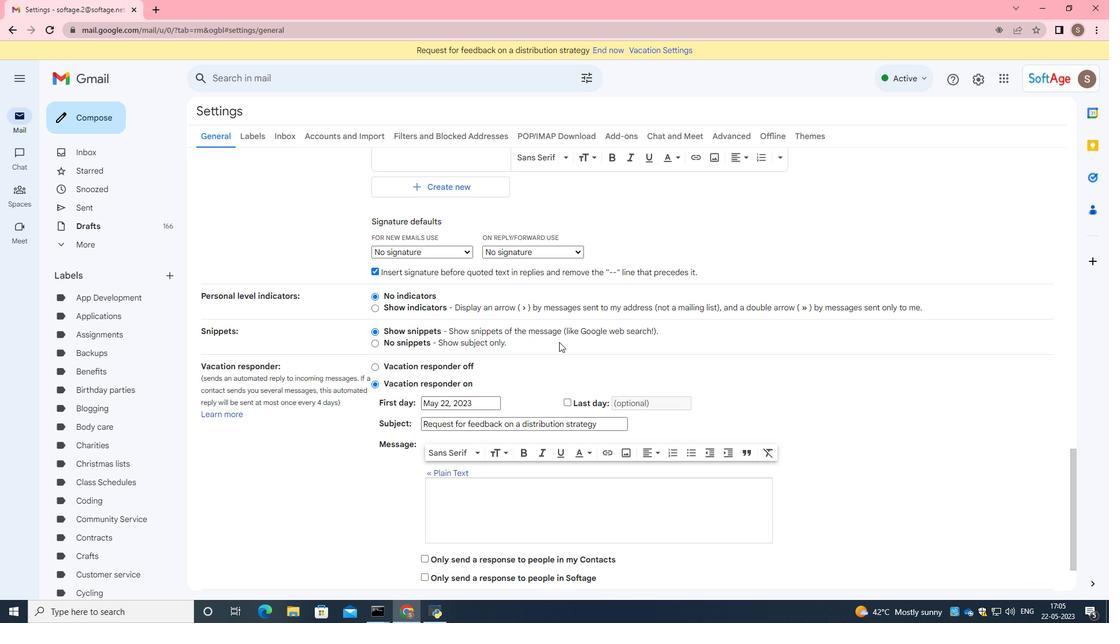 
Action: Mouse scrolled (563, 351) with delta (0, 0)
Screenshot: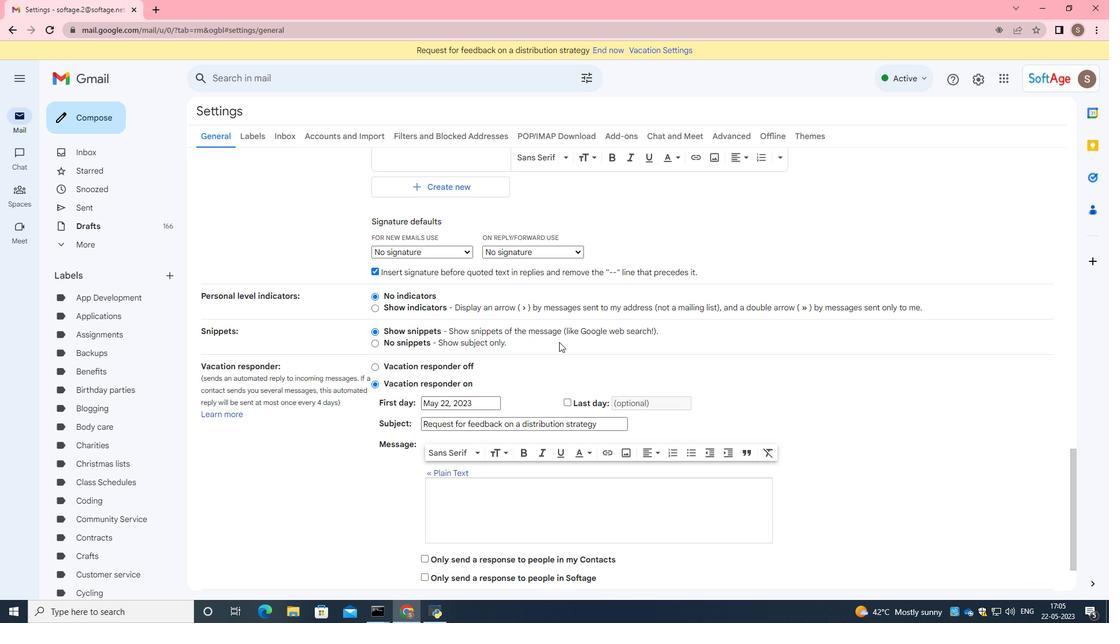 
Action: Mouse scrolled (563, 351) with delta (0, 0)
Screenshot: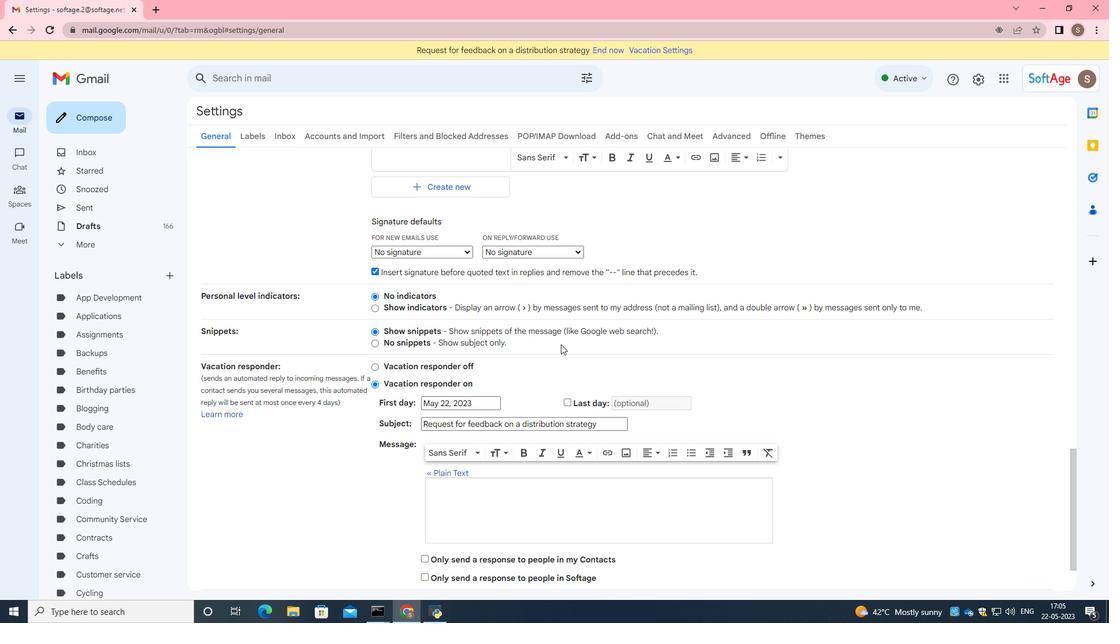 
Action: Mouse moved to (563, 352)
Screenshot: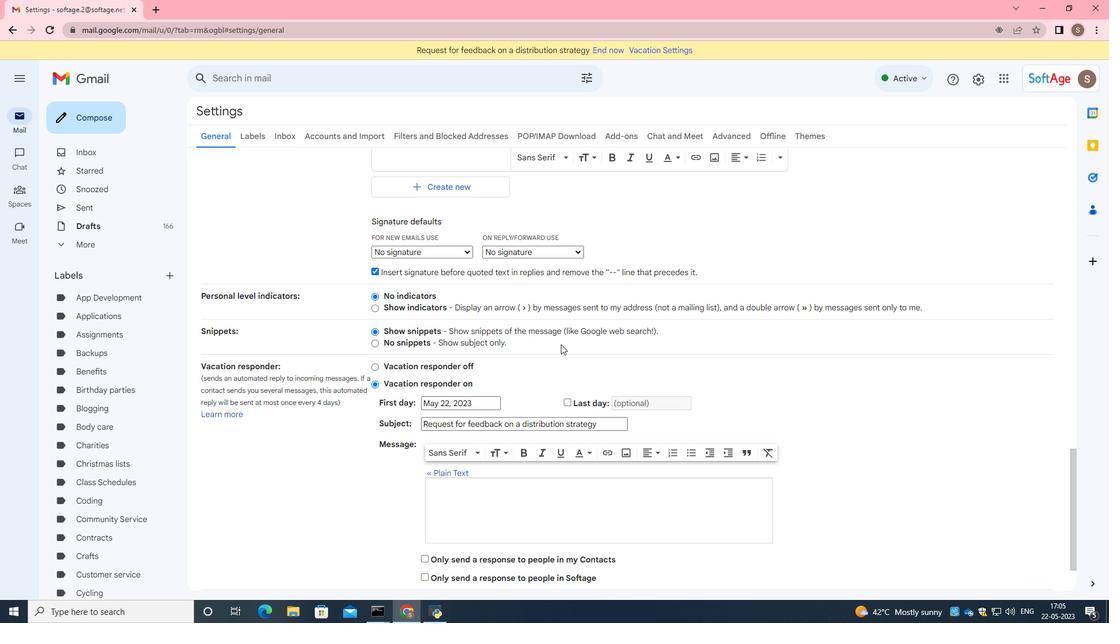 
Action: Mouse scrolled (563, 351) with delta (0, 0)
Screenshot: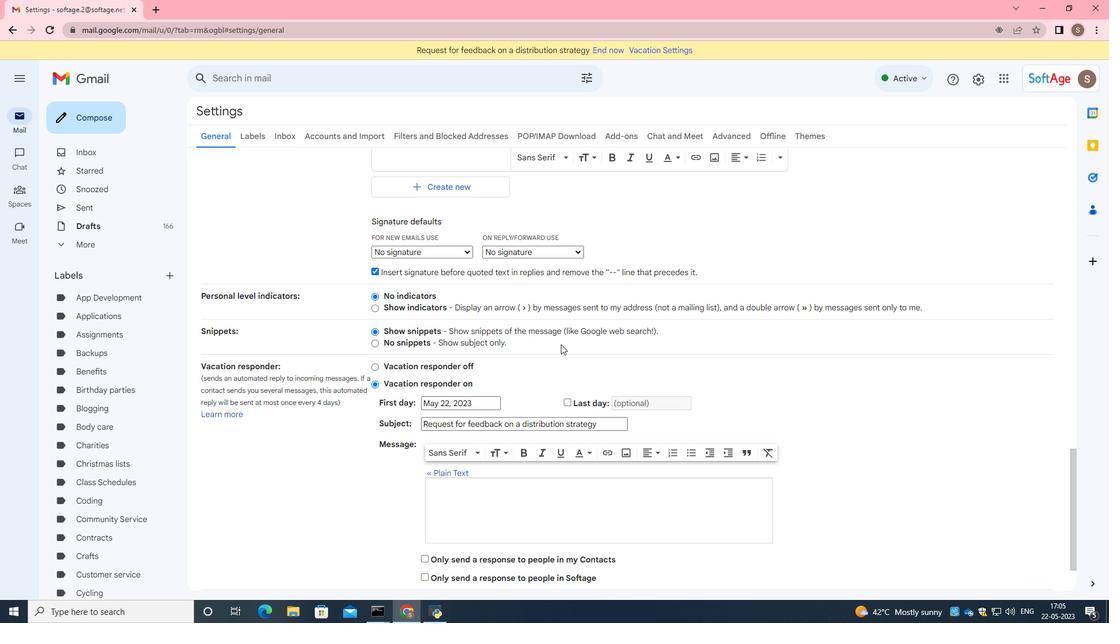 
Action: Mouse moved to (565, 367)
Screenshot: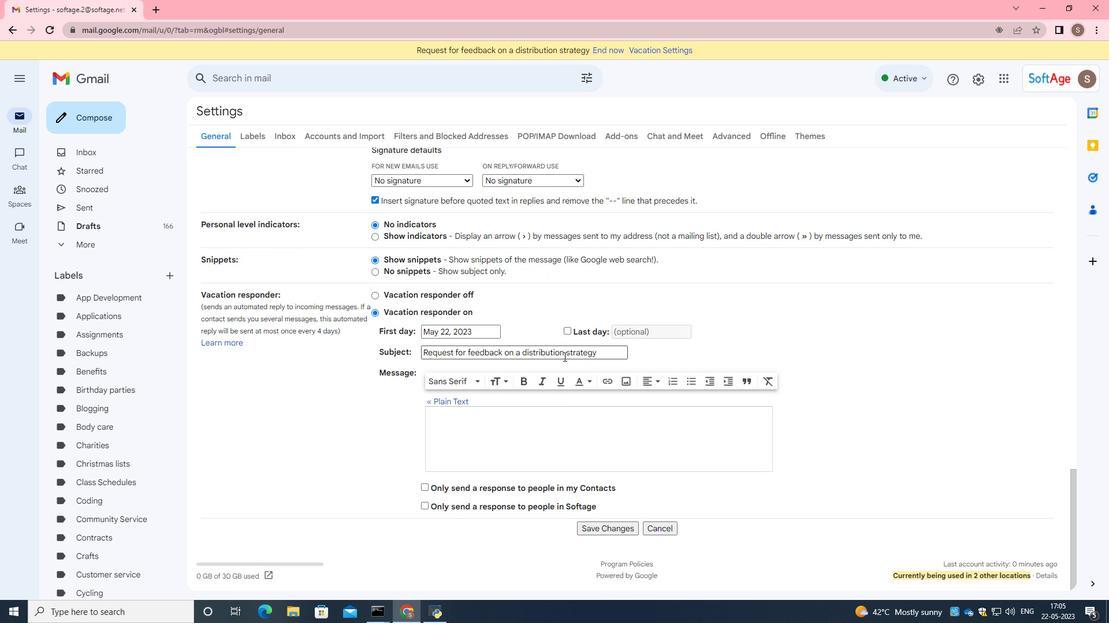 
Action: Mouse scrolled (563, 359) with delta (0, 0)
Screenshot: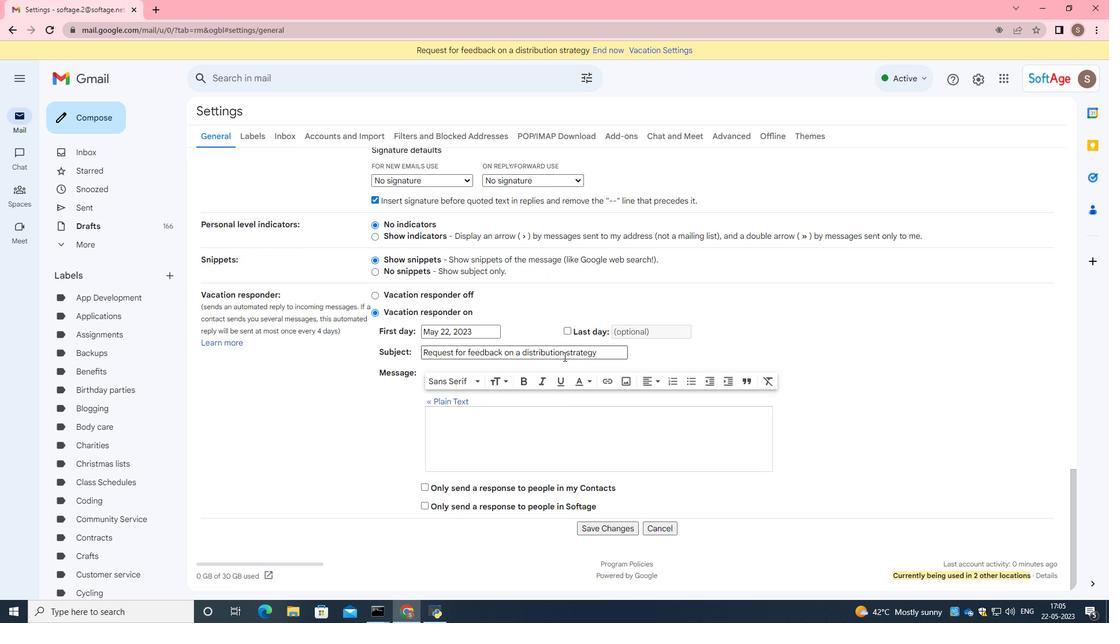 
Action: Mouse moved to (578, 430)
Screenshot: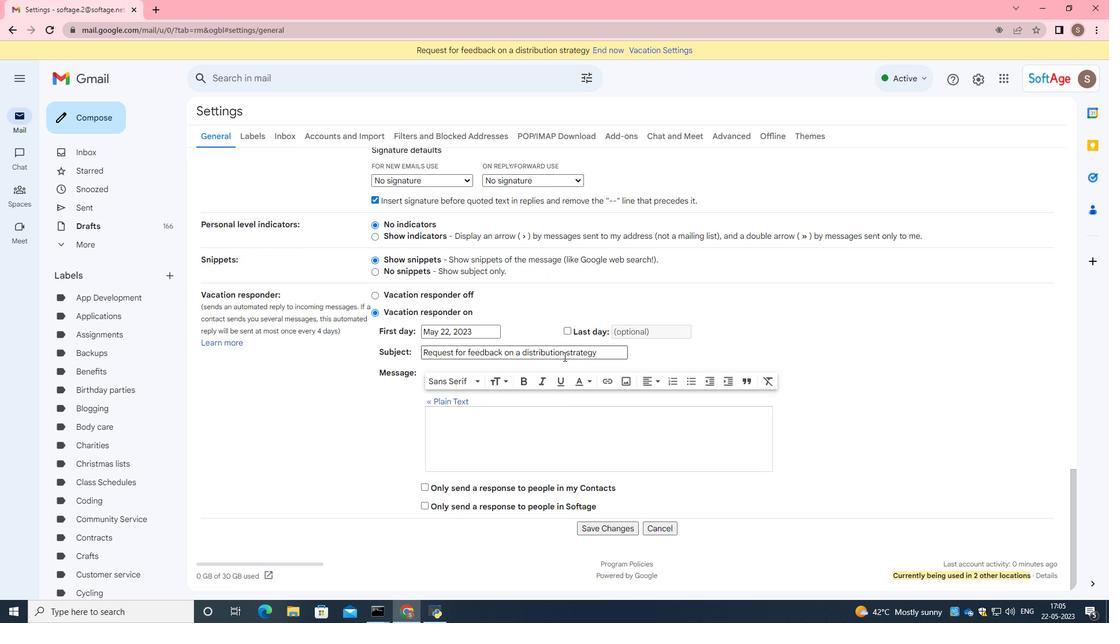
Action: Mouse scrolled (566, 367) with delta (0, 0)
Screenshot: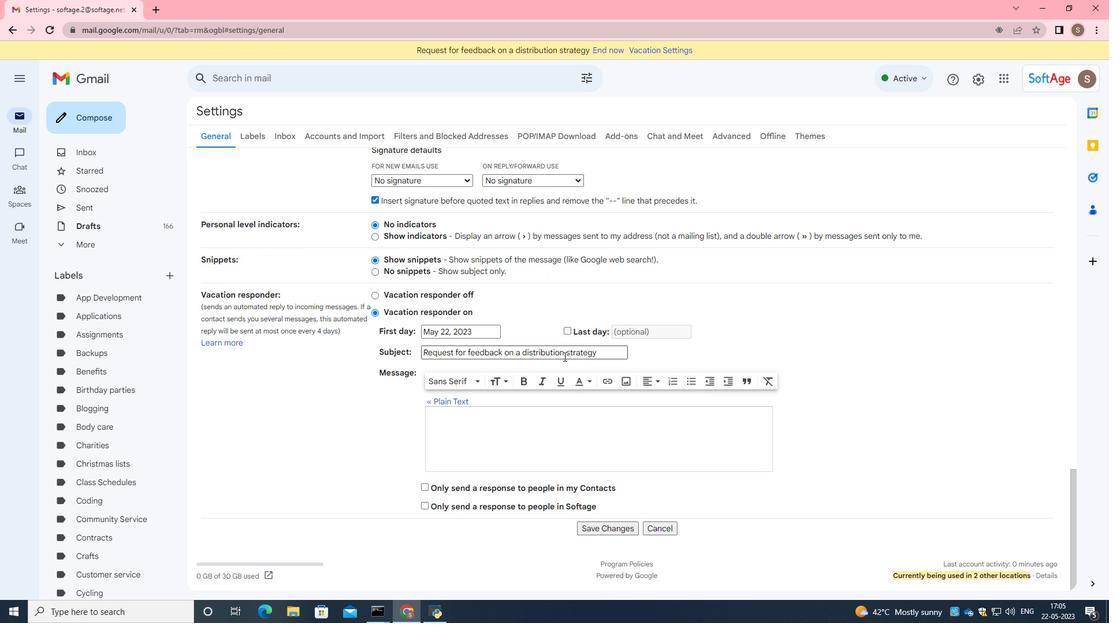 
Action: Mouse moved to (581, 437)
Screenshot: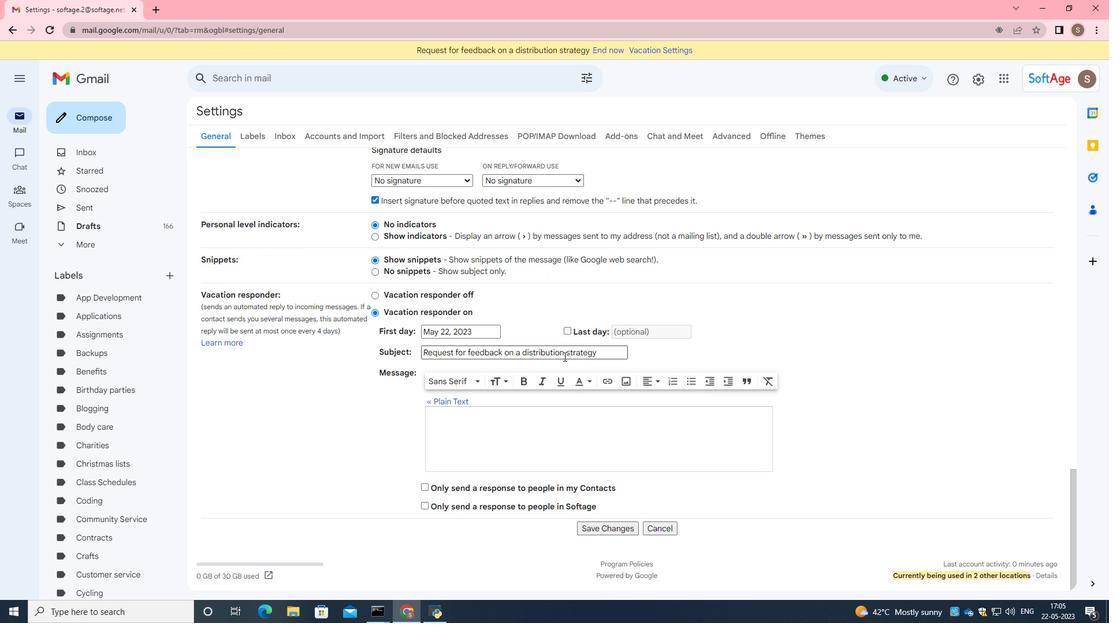 
Action: Mouse scrolled (566, 370) with delta (0, 0)
Screenshot: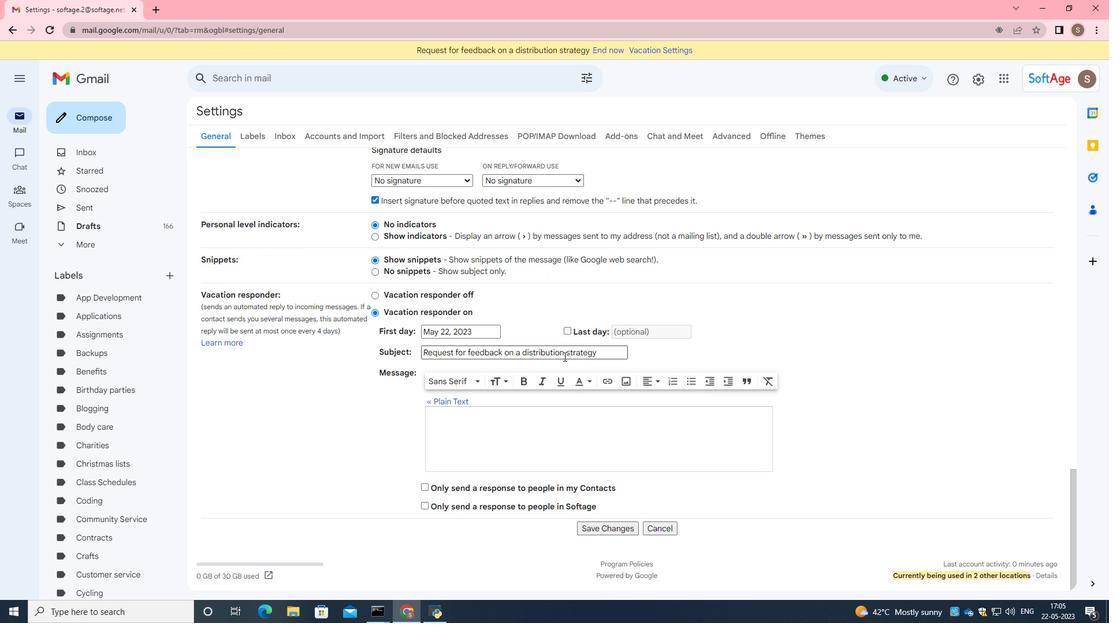 
Action: Mouse moved to (584, 520)
Screenshot: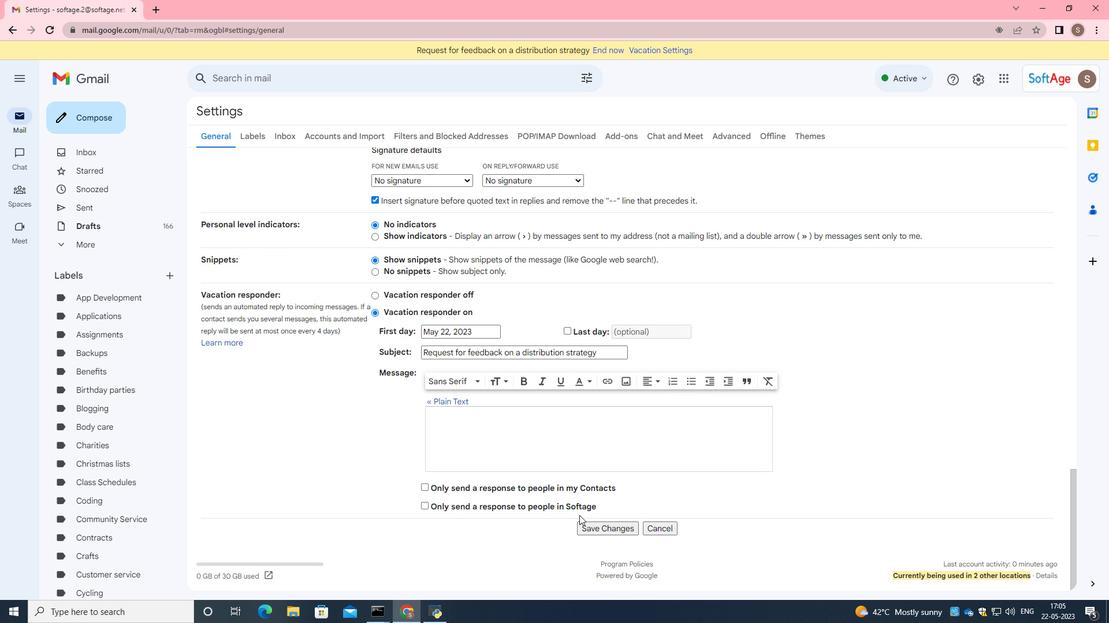
Action: Mouse pressed left at (584, 520)
Screenshot: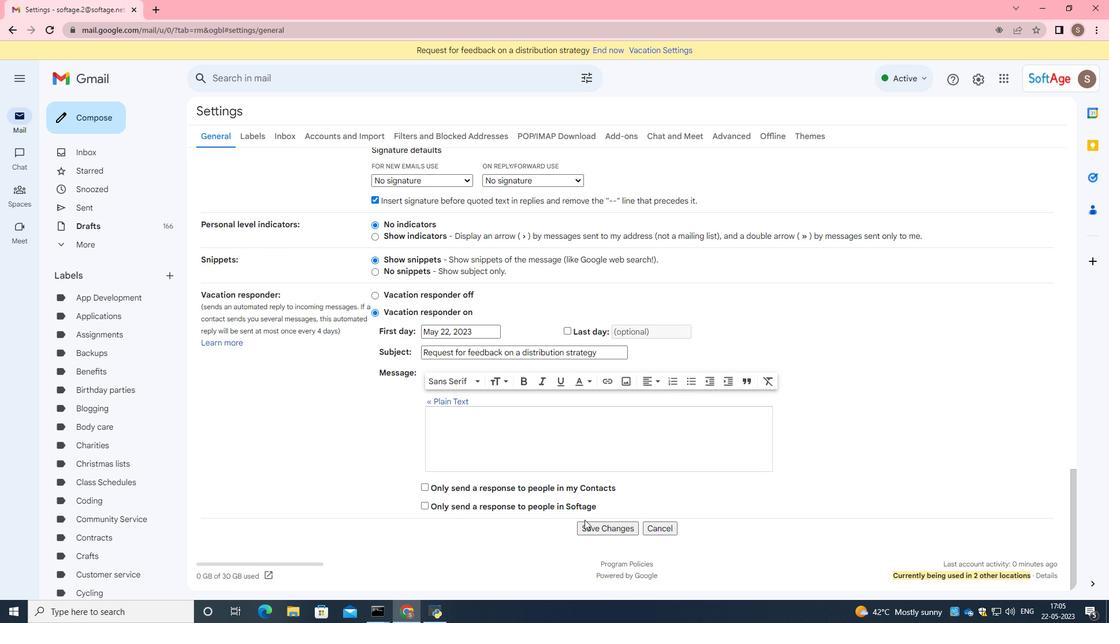 
Action: Mouse moved to (586, 525)
Screenshot: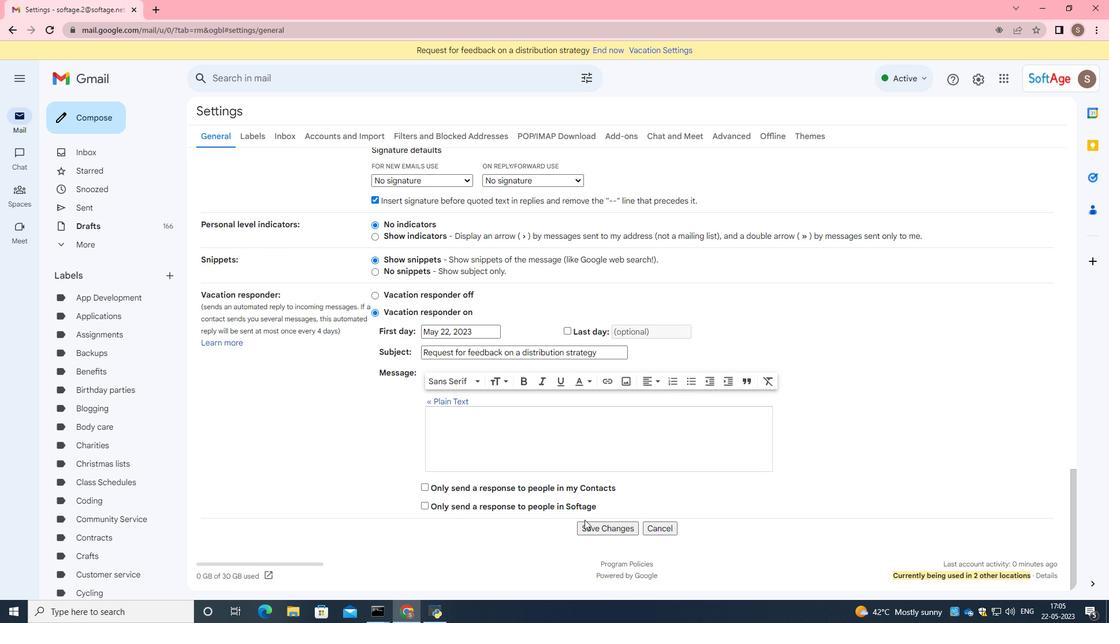 
Action: Mouse pressed left at (586, 525)
Screenshot: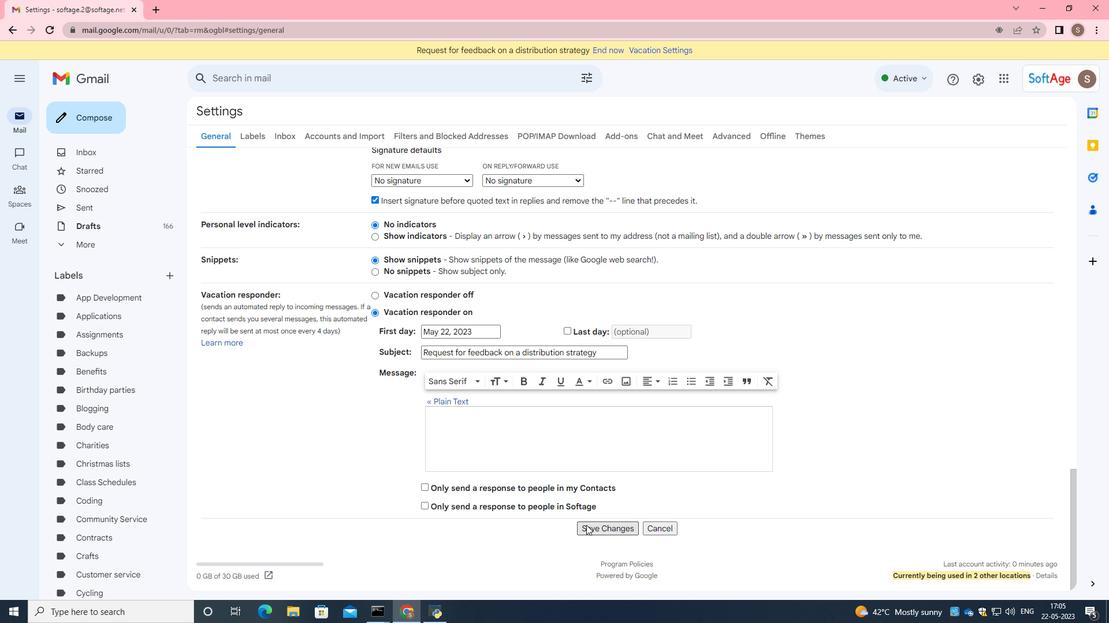 
Action: Mouse moved to (69, 108)
Screenshot: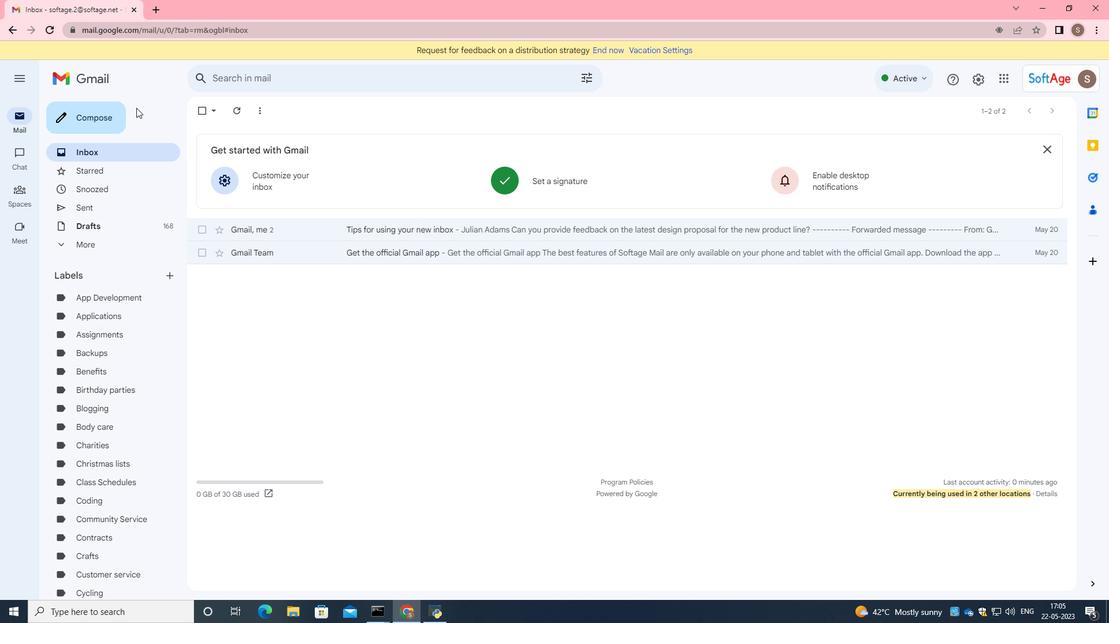 
Action: Mouse pressed left at (69, 108)
Screenshot: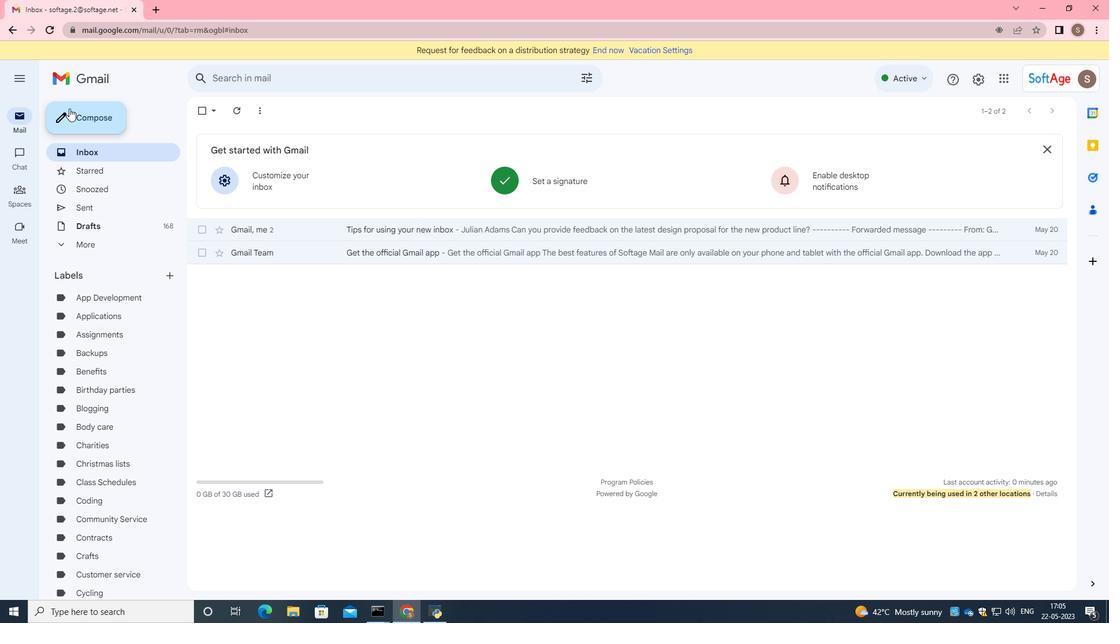 
Action: Mouse moved to (931, 582)
Screenshot: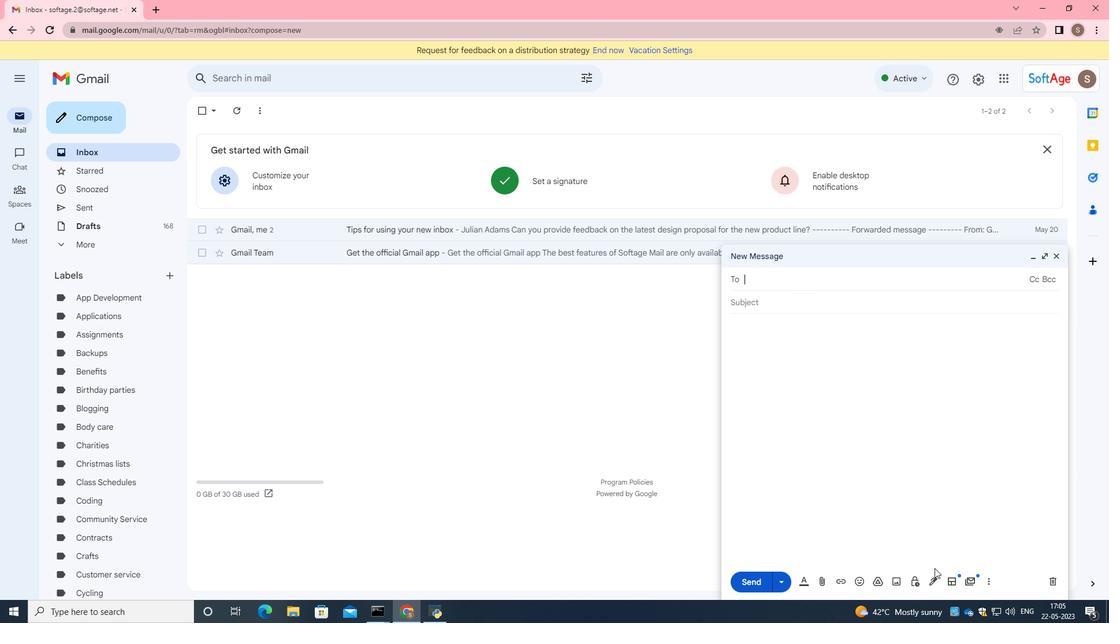 
Action: Mouse pressed left at (931, 582)
Screenshot: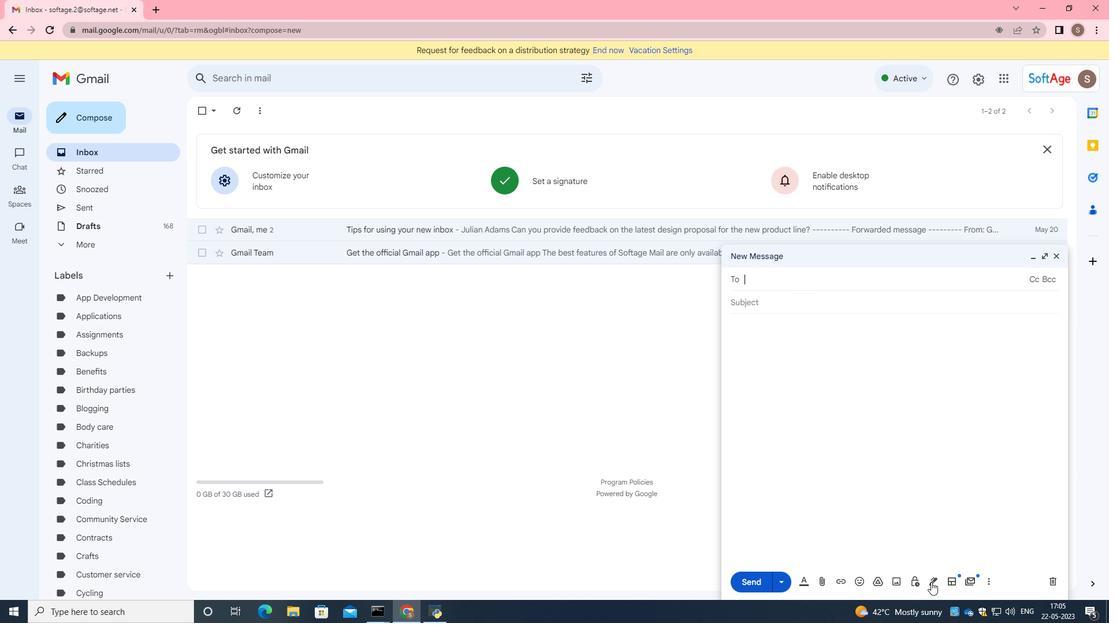 
Action: Mouse moved to (976, 563)
Screenshot: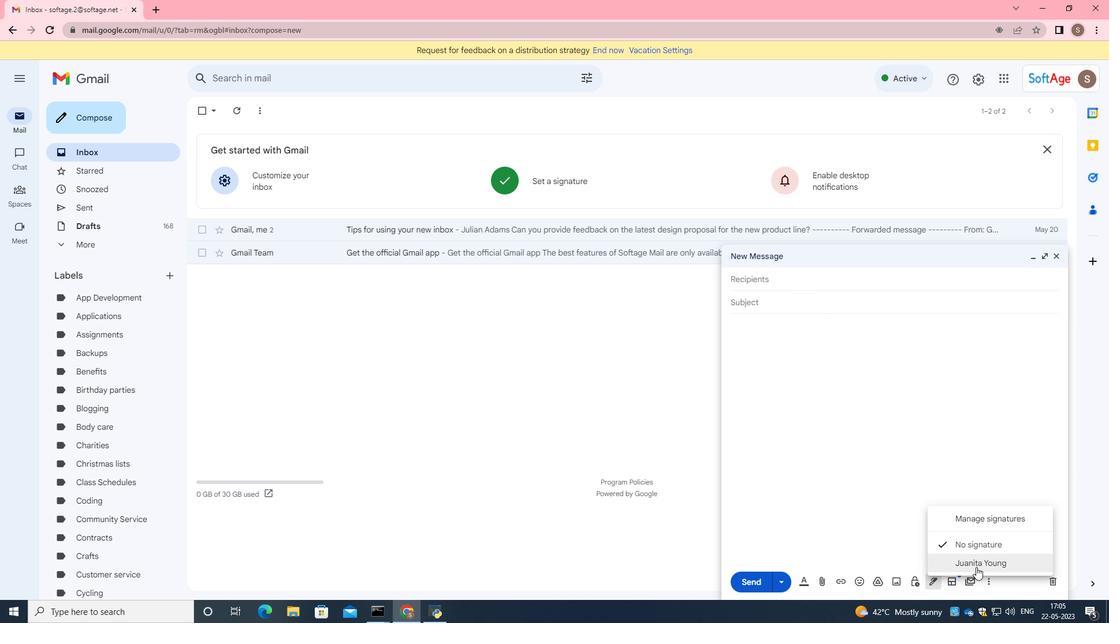 
Action: Mouse pressed left at (976, 563)
Screenshot: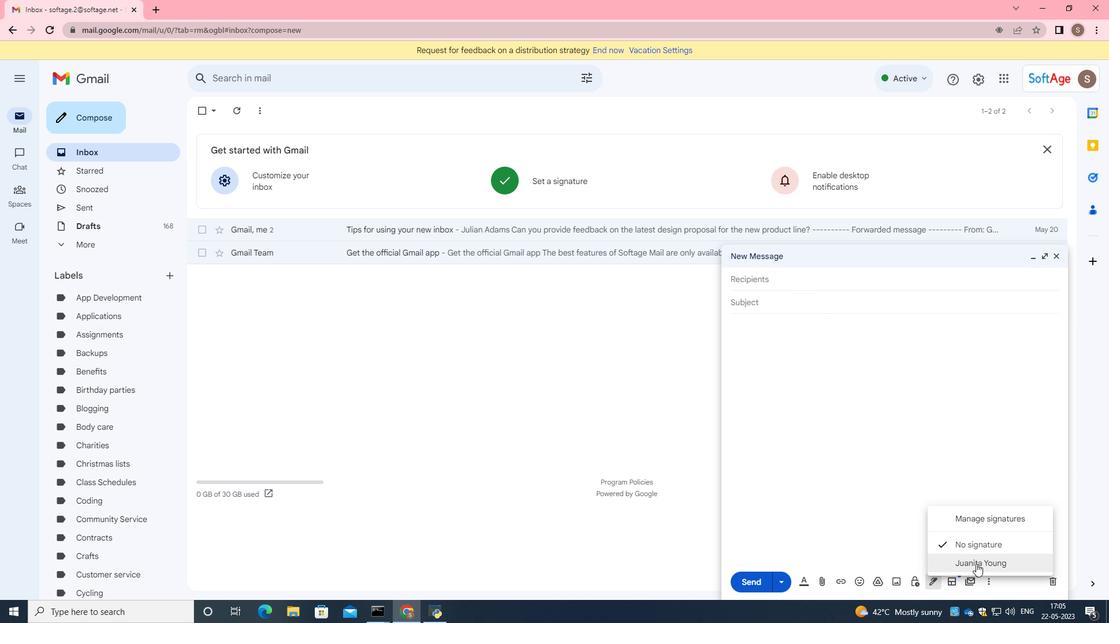 
Action: Mouse moved to (790, 280)
Screenshot: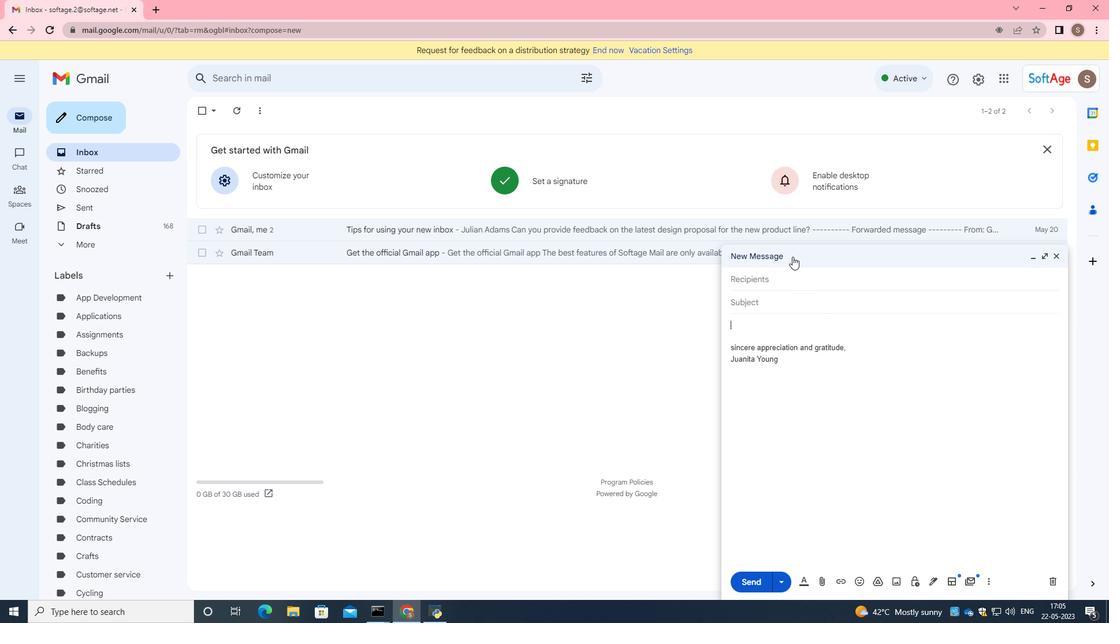 
Action: Mouse pressed left at (790, 280)
Screenshot: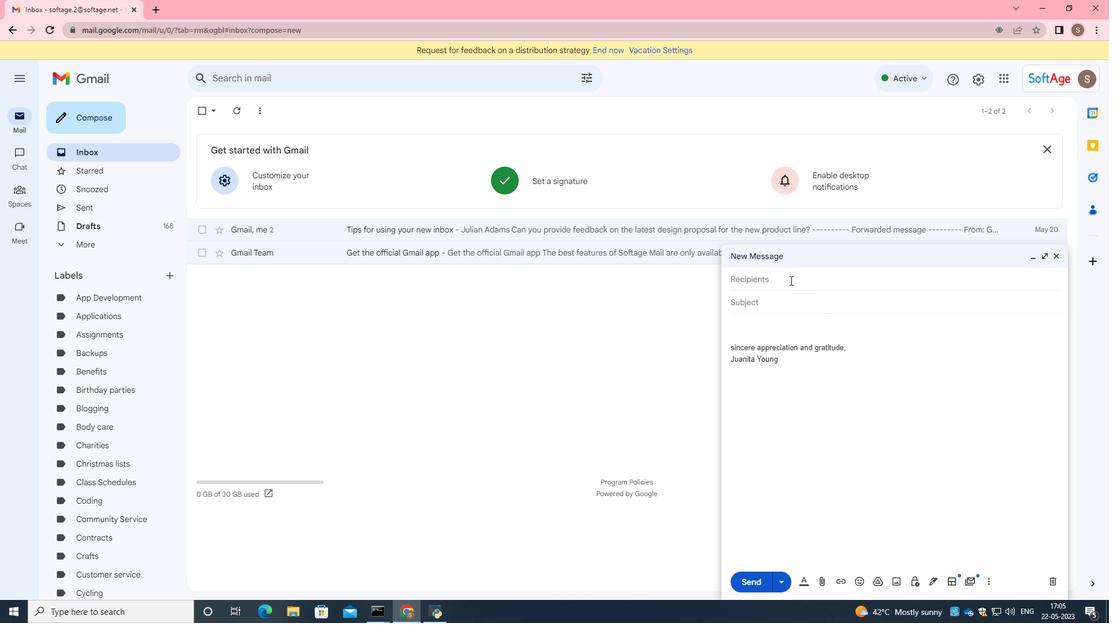 
Action: Key pressed softage.5<Key.shift>@softage.m<Key.backspace>net
Screenshot: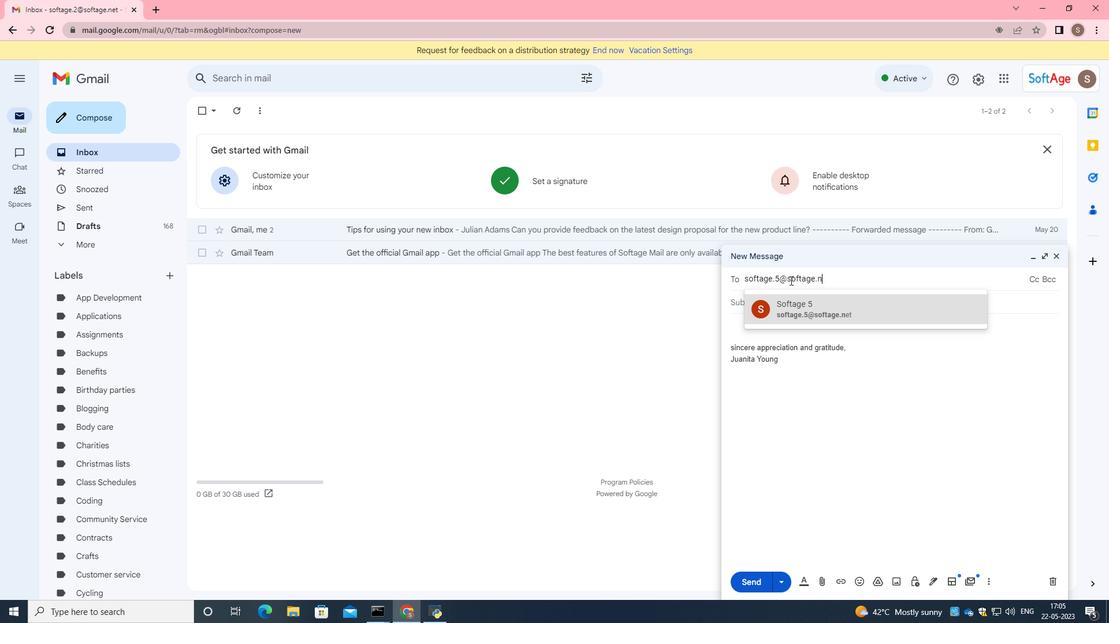 
Action: Mouse moved to (795, 309)
Screenshot: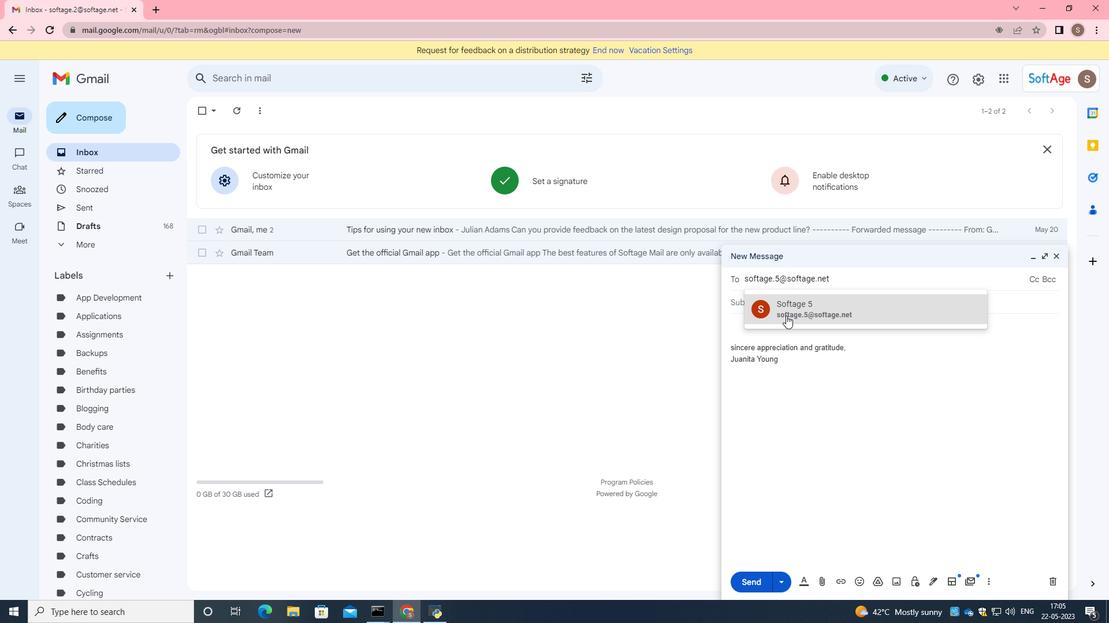 
Action: Mouse pressed left at (795, 309)
Screenshot: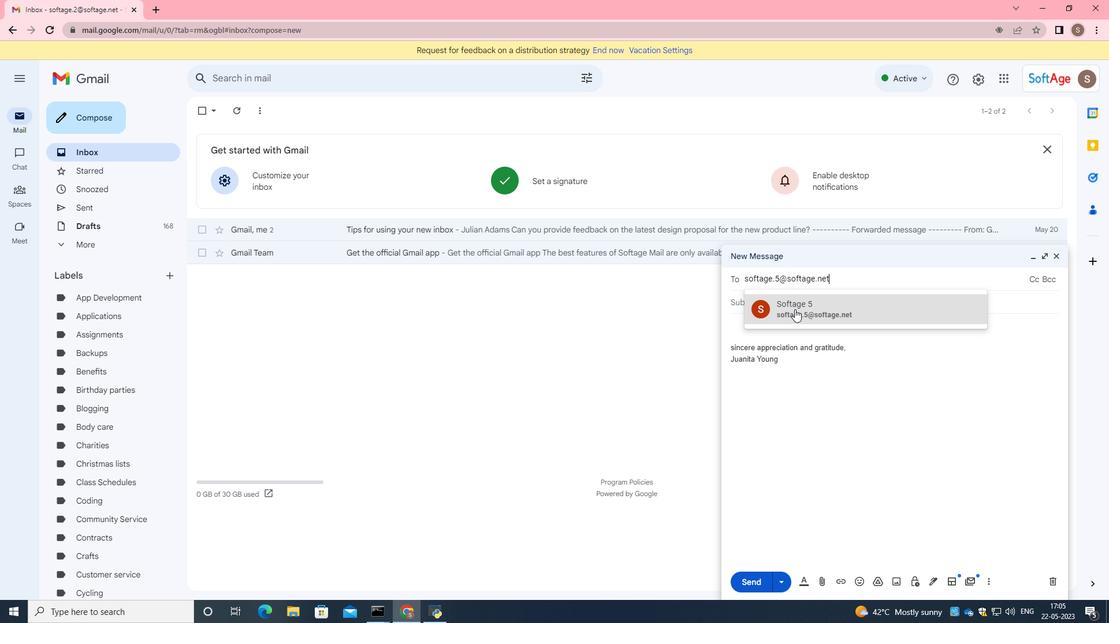 
Action: Mouse moved to (989, 581)
Screenshot: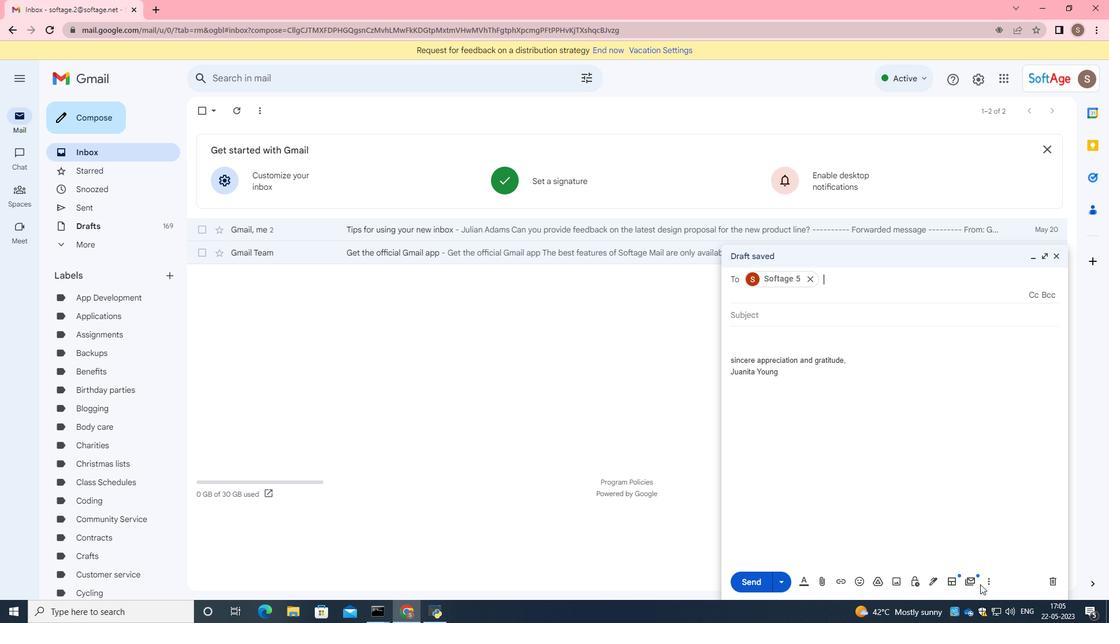 
Action: Mouse pressed left at (989, 581)
Screenshot: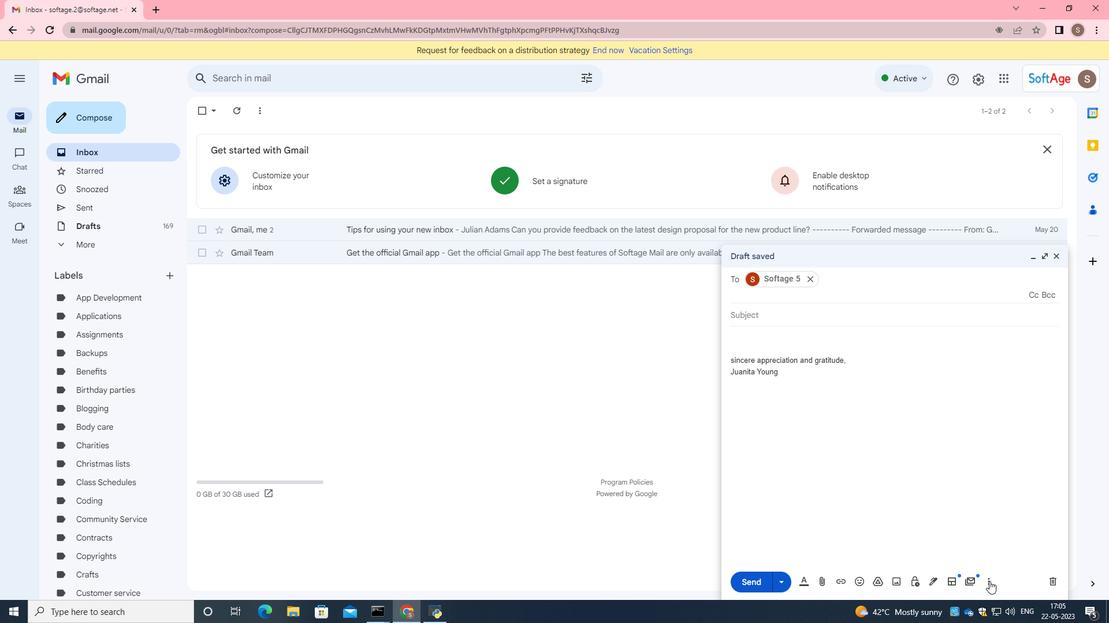 
Action: Mouse moved to (914, 477)
Screenshot: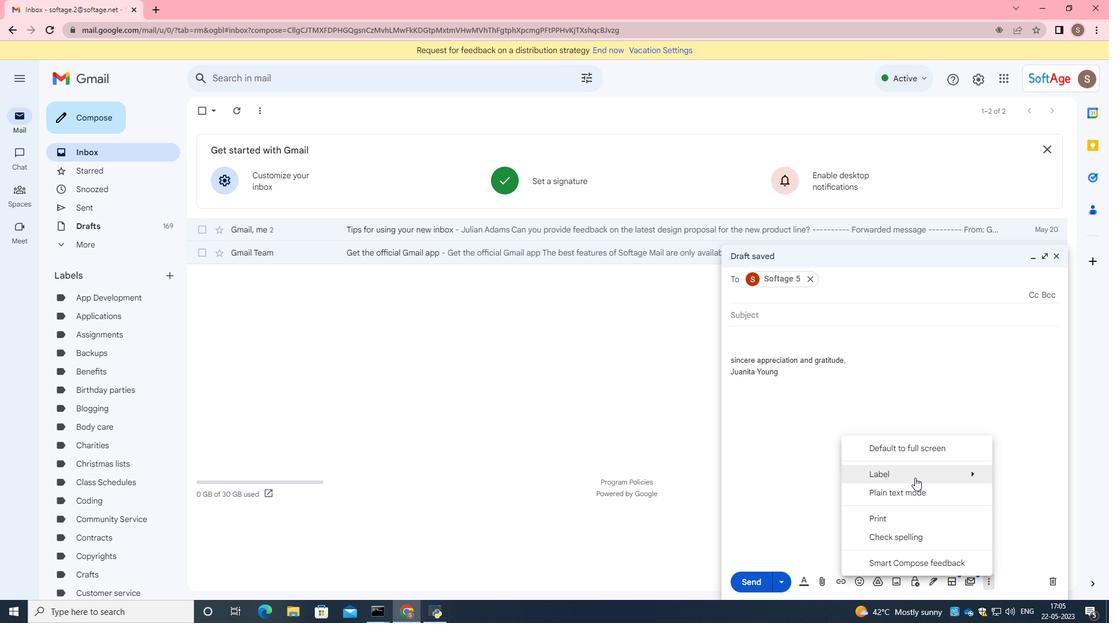 
Action: Mouse pressed left at (914, 477)
Screenshot: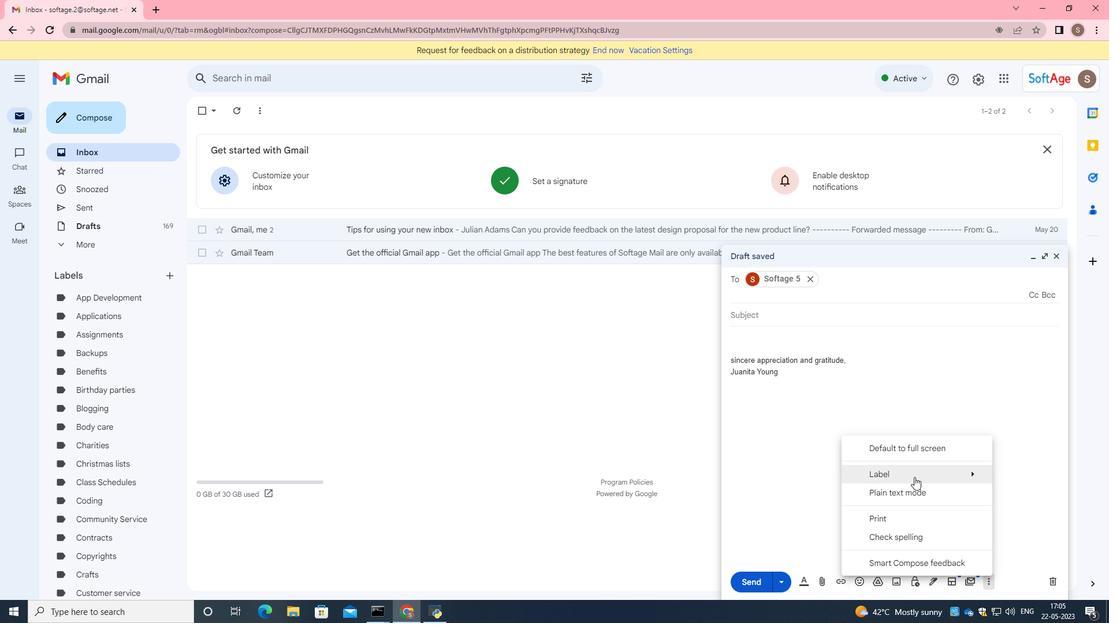 
Action: Mouse moved to (679, 247)
Screenshot: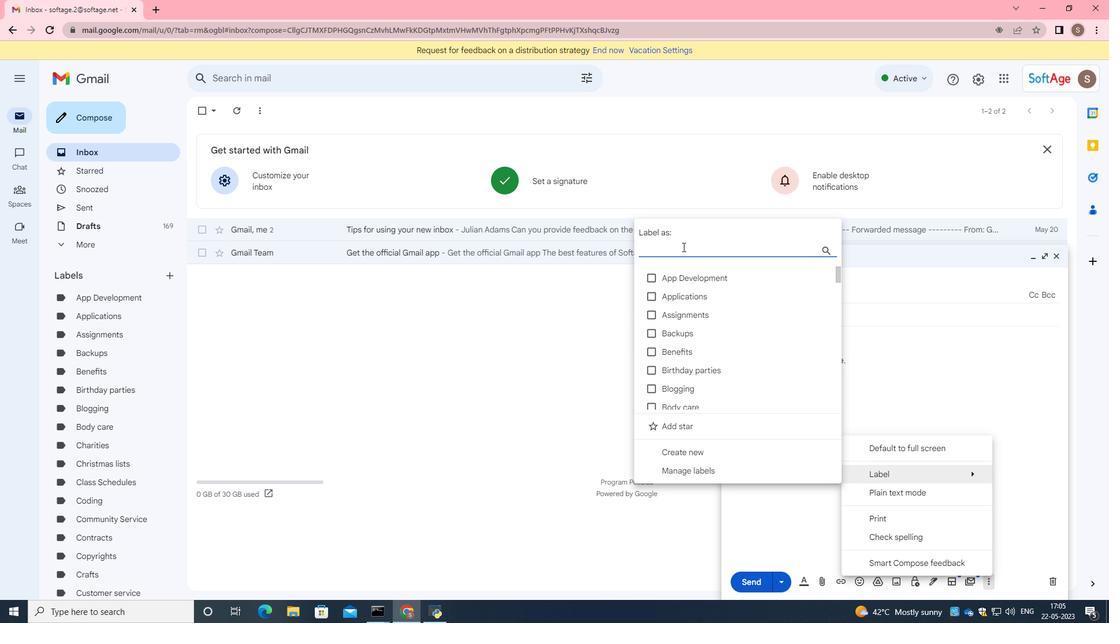 
Action: Key pressed <Key.caps_lock>D<Key.caps_lock>ebugging
Screenshot: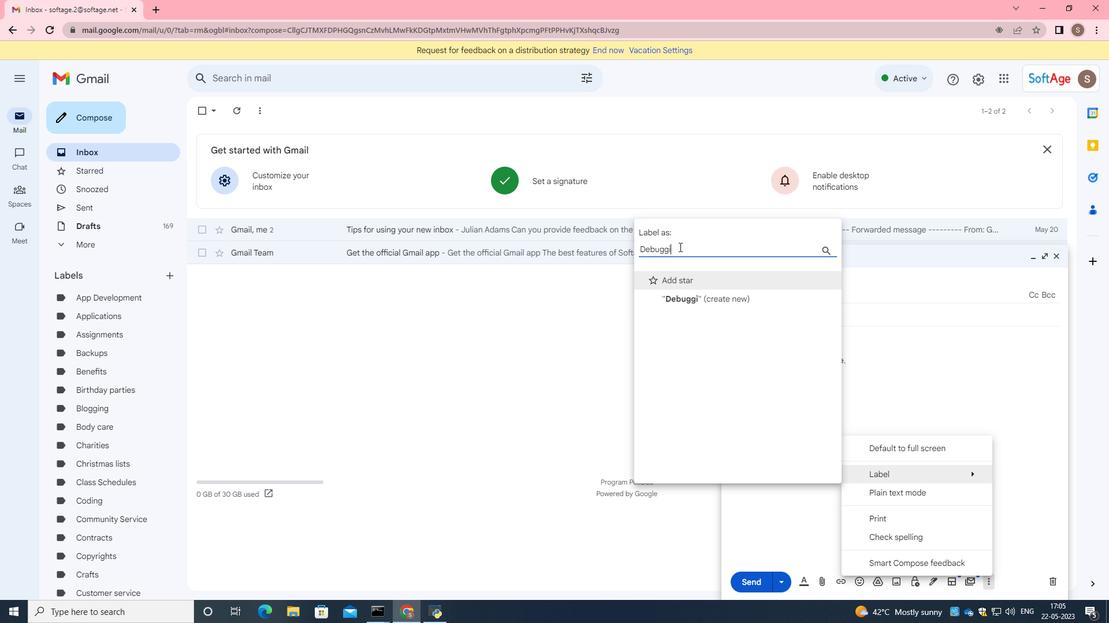 
Action: Mouse moved to (692, 302)
Screenshot: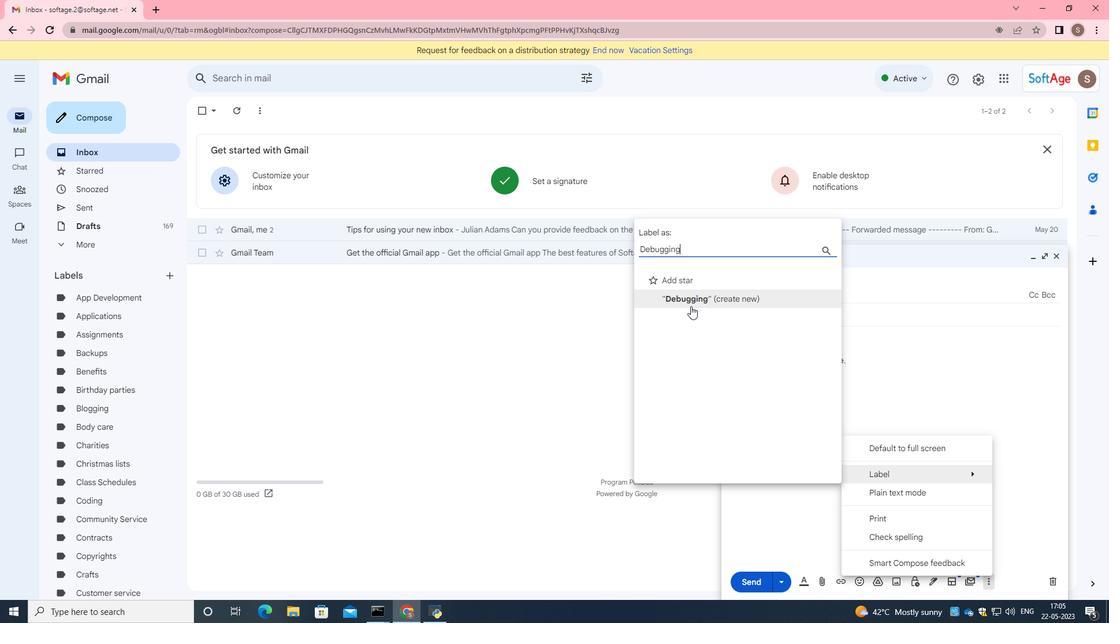 
Action: Mouse pressed left at (692, 302)
Screenshot: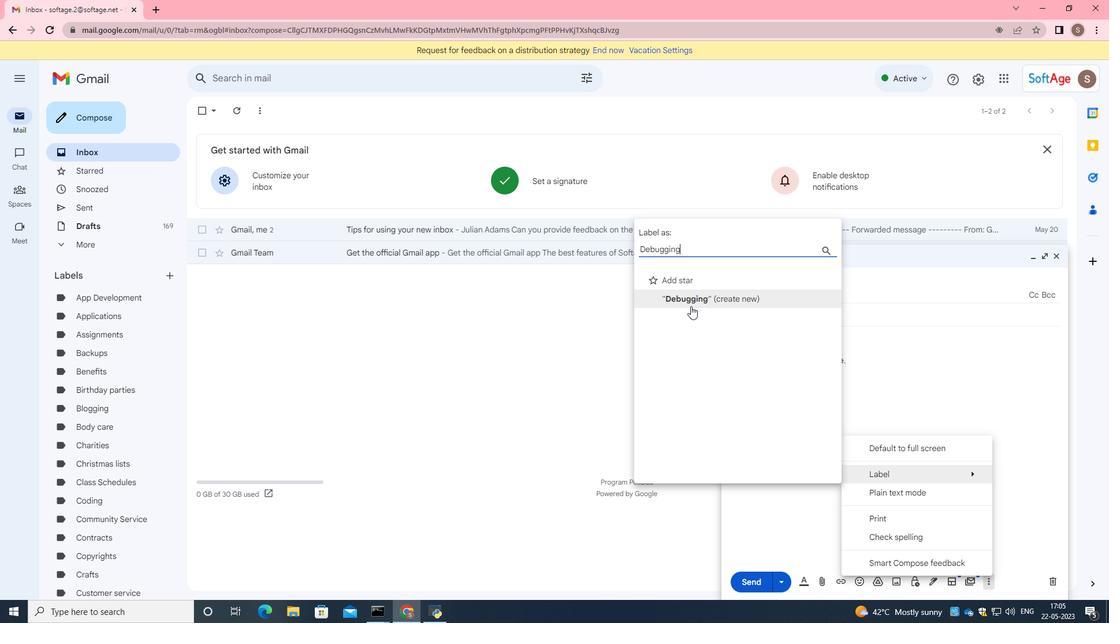 
Action: Mouse moved to (664, 363)
Screenshot: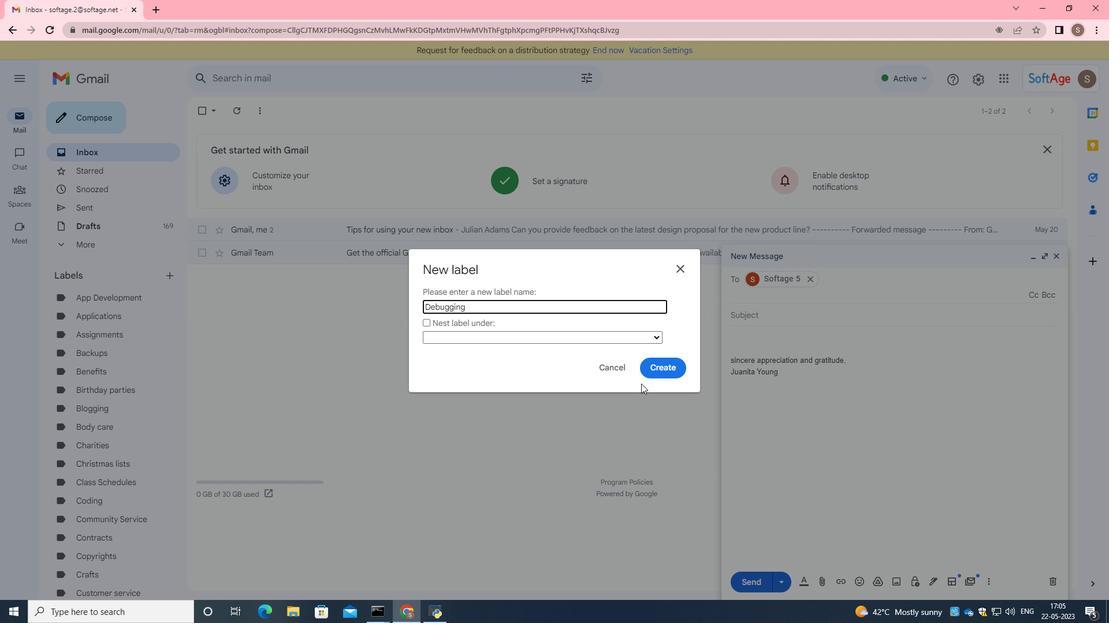 
Action: Mouse pressed left at (664, 363)
Screenshot: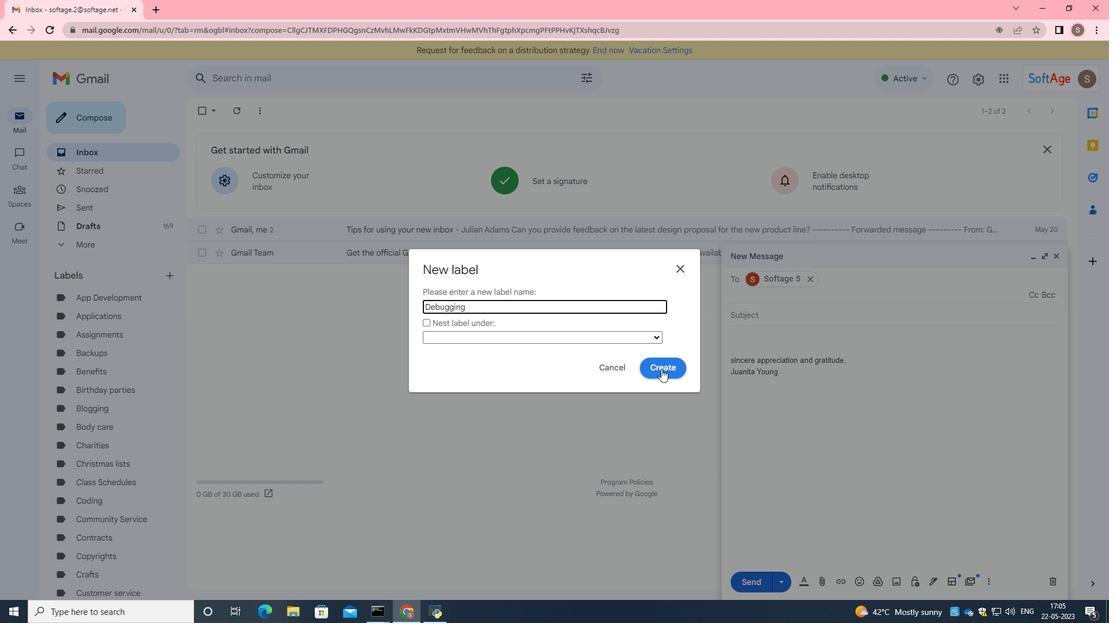 
Action: Mouse moved to (767, 585)
Screenshot: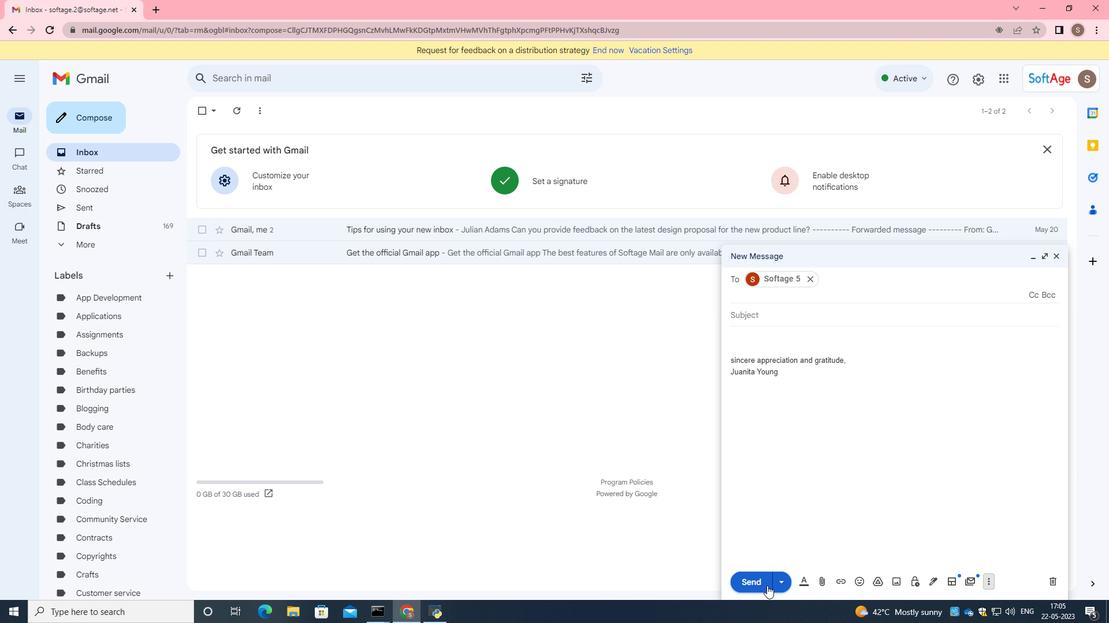 
